 Task: Open a blank sheet, save the file as Scarlett Add the quote 'The only limit to your success is your own imagination.'The only limit to your success is your own imagination.  Apply font style Apply font style Chiller and font size 22 Align the text to the Left .Change the text color to  Red
Action: Mouse moved to (24, 30)
Screenshot: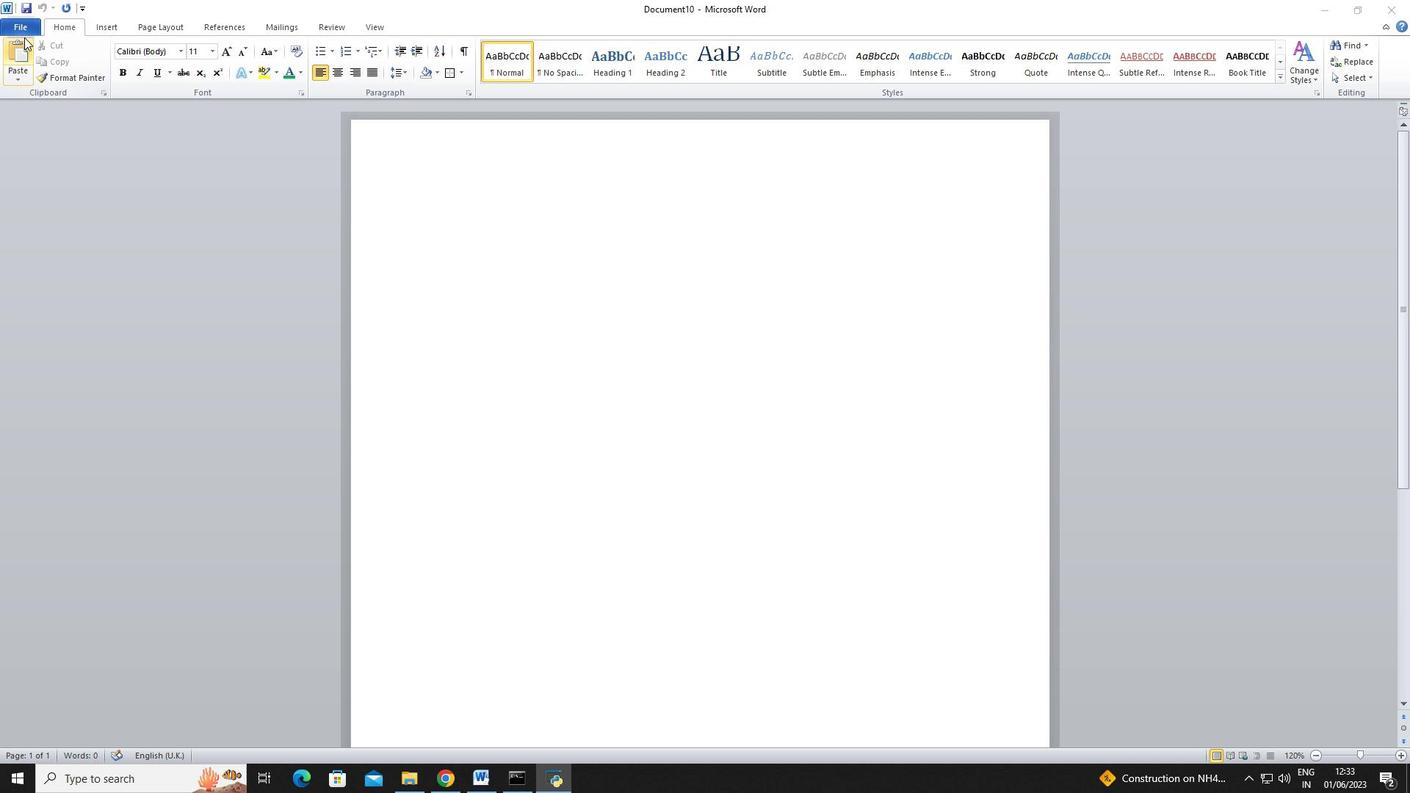 
Action: Mouse pressed left at (24, 30)
Screenshot: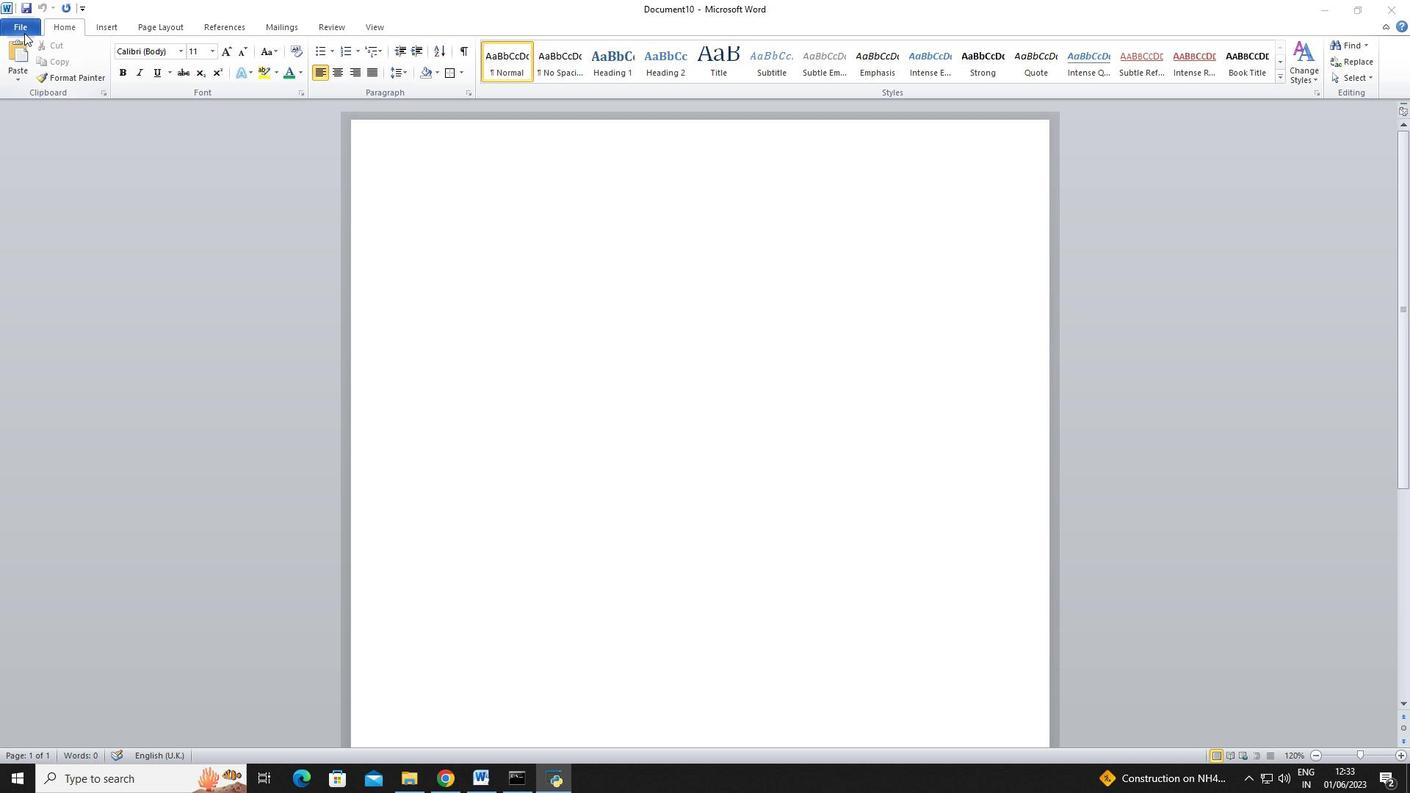 
Action: Mouse moved to (27, 24)
Screenshot: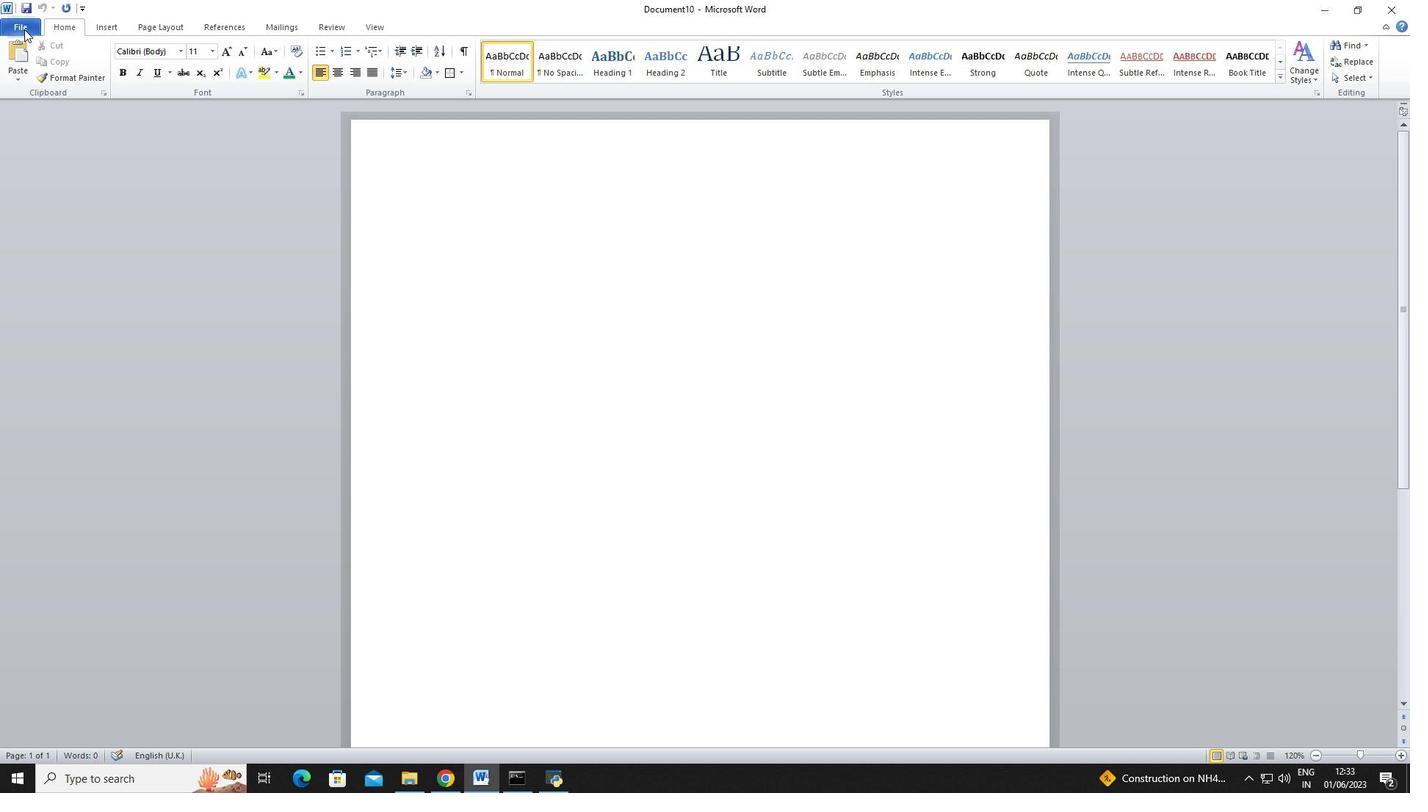 
Action: Mouse pressed left at (27, 24)
Screenshot: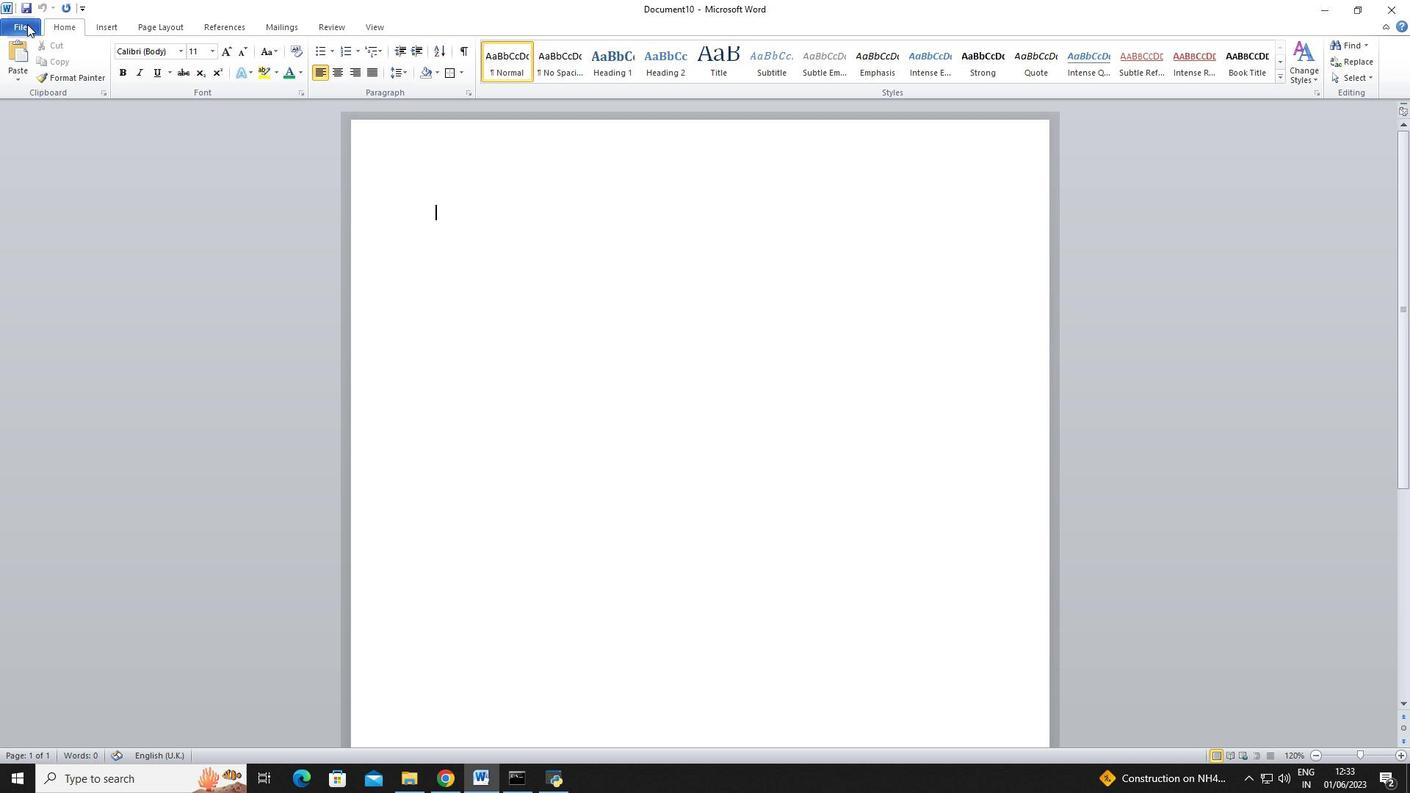 
Action: Mouse moved to (31, 182)
Screenshot: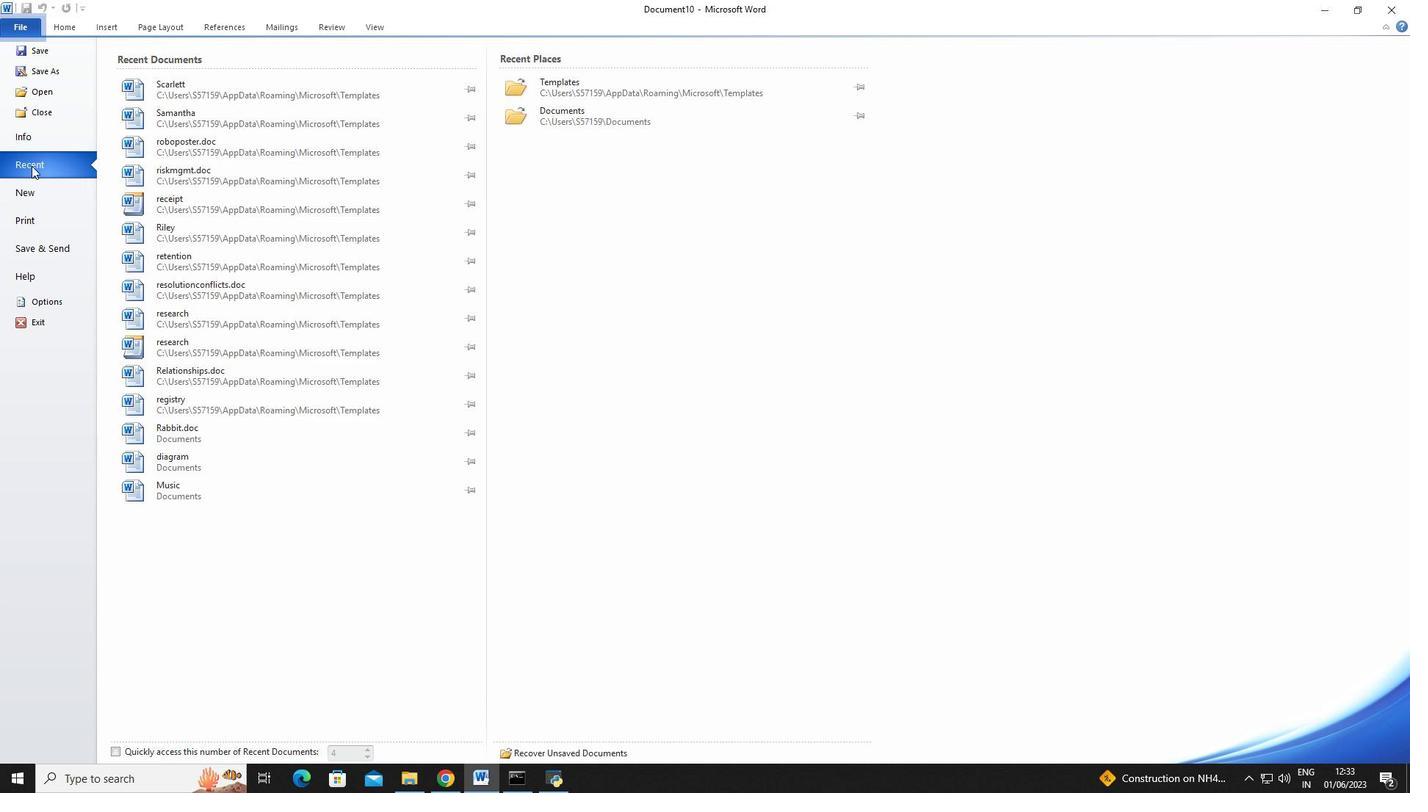 
Action: Mouse pressed left at (31, 182)
Screenshot: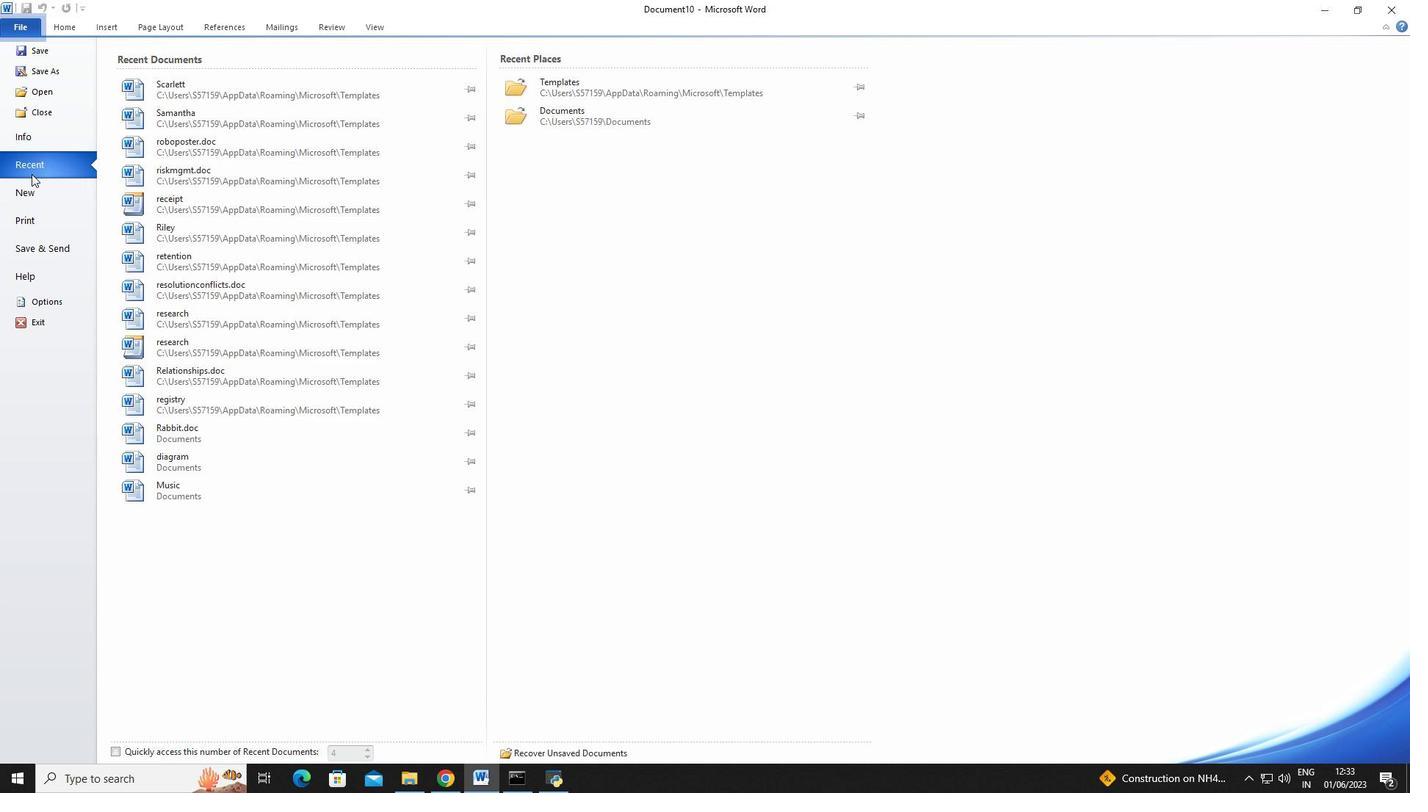 
Action: Mouse moved to (125, 148)
Screenshot: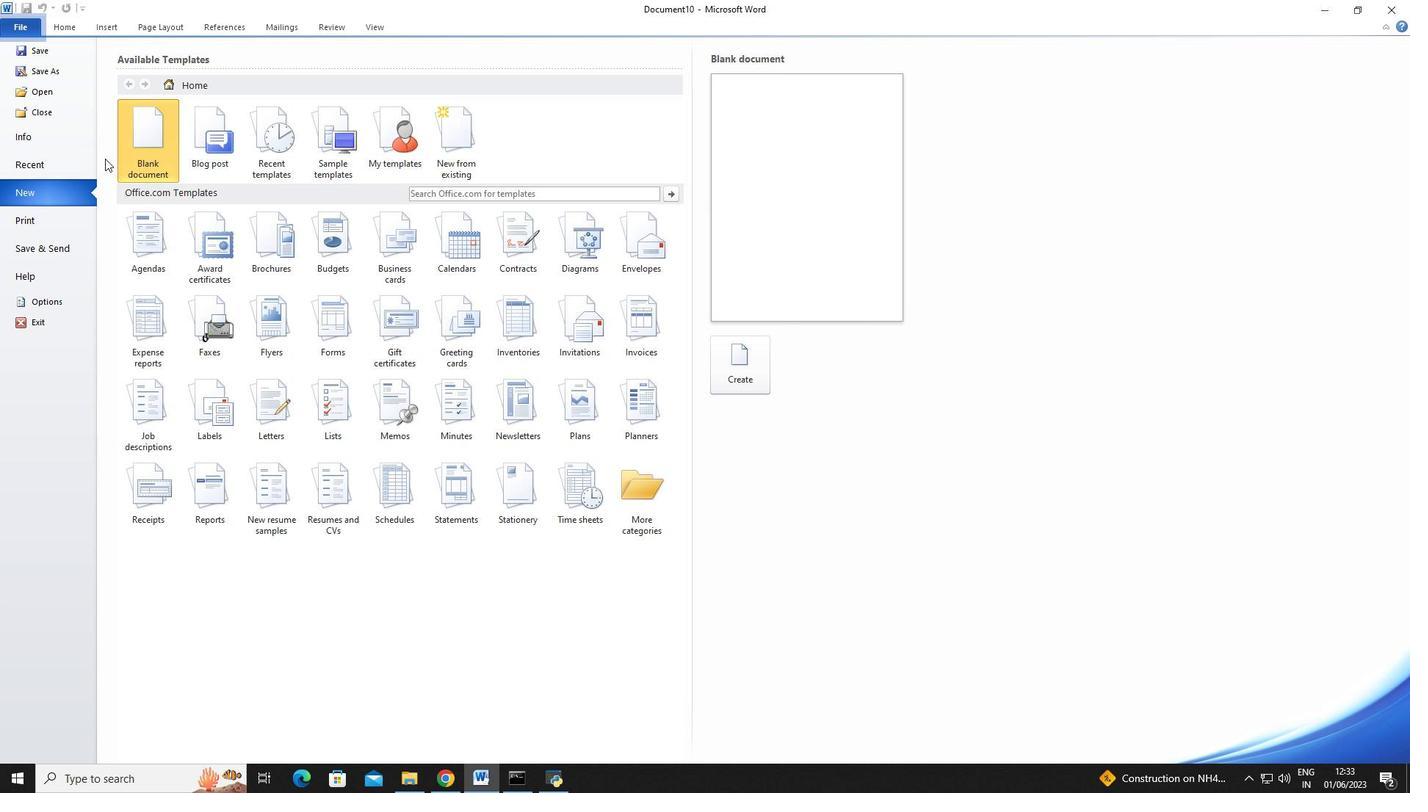 
Action: Mouse pressed left at (125, 148)
Screenshot: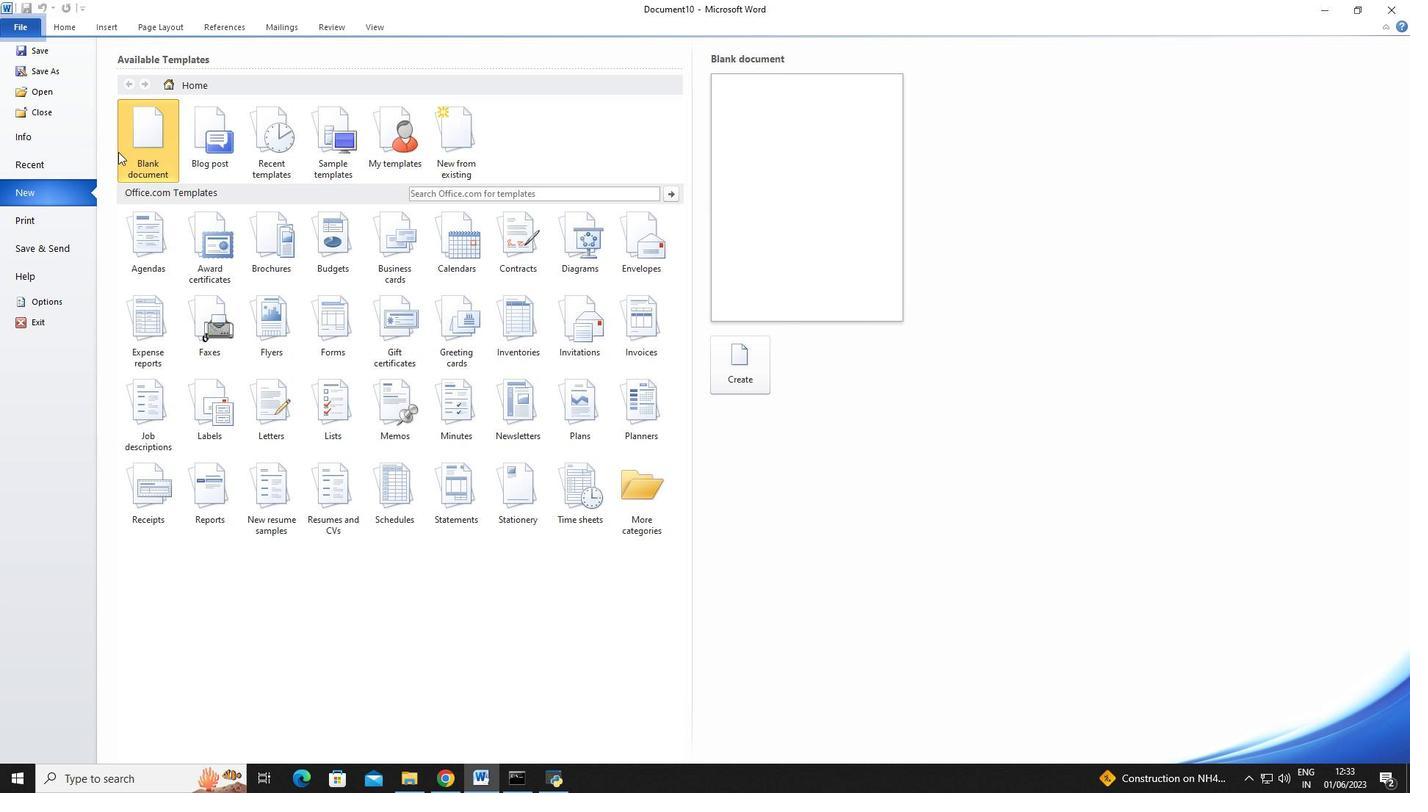 
Action: Mouse moved to (733, 351)
Screenshot: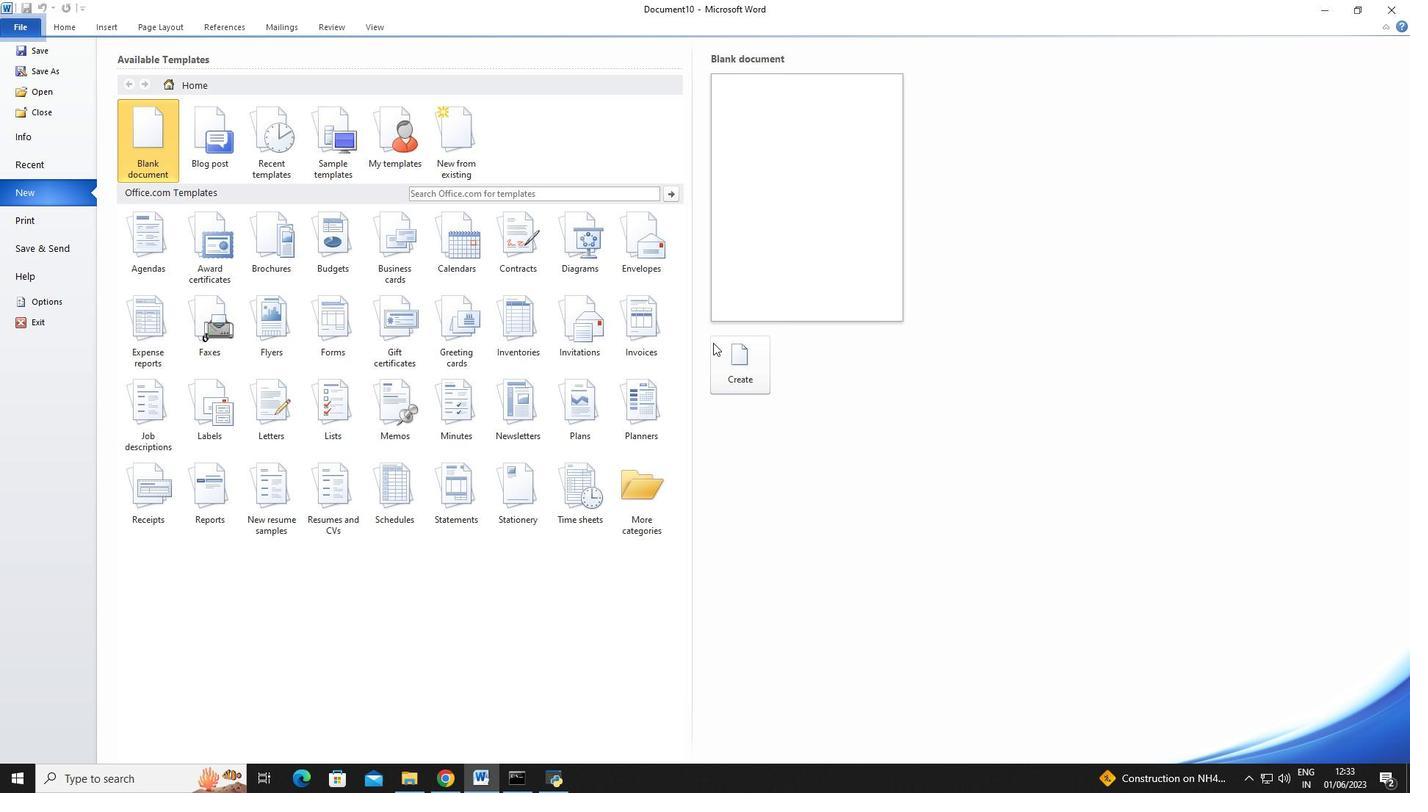 
Action: Mouse pressed left at (733, 351)
Screenshot: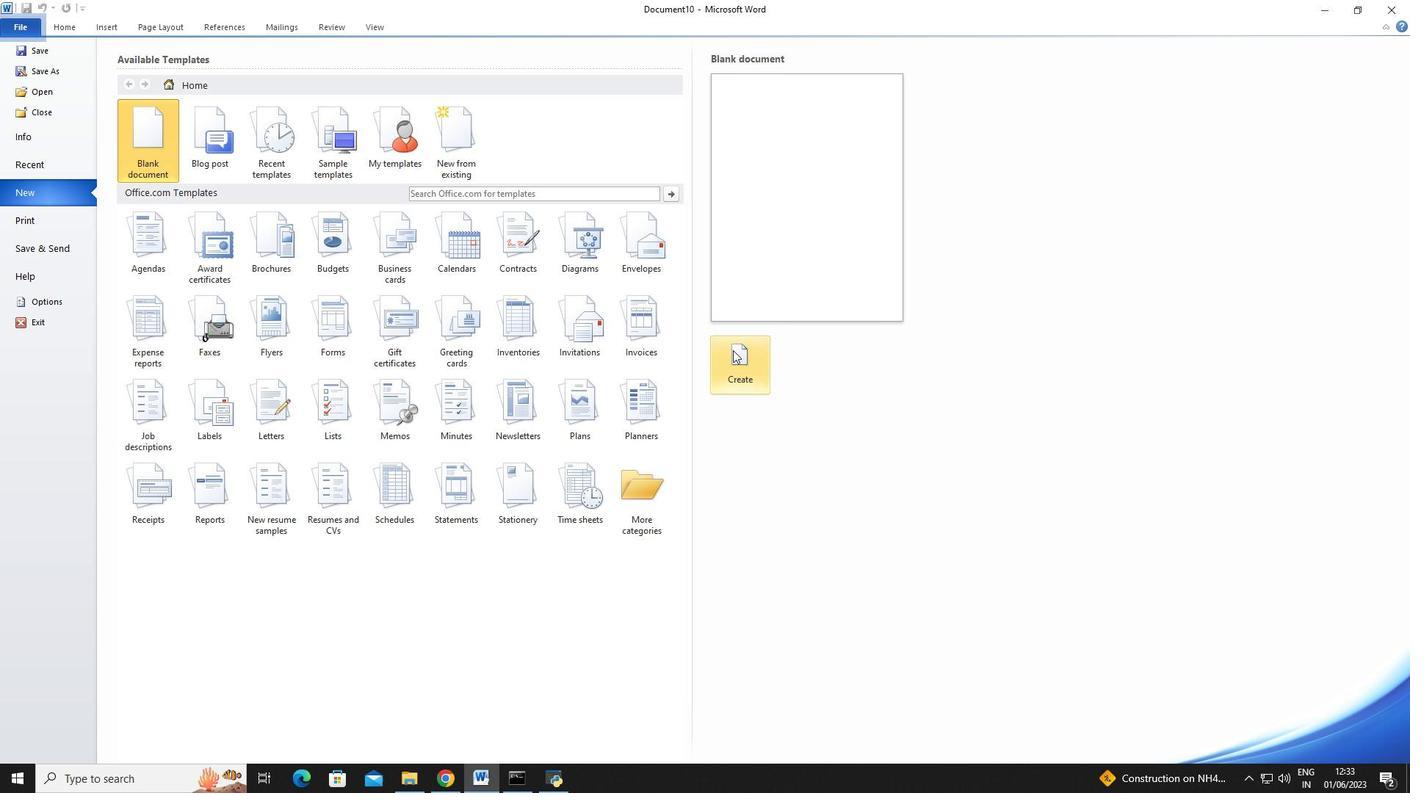 
Action: Mouse moved to (25, 11)
Screenshot: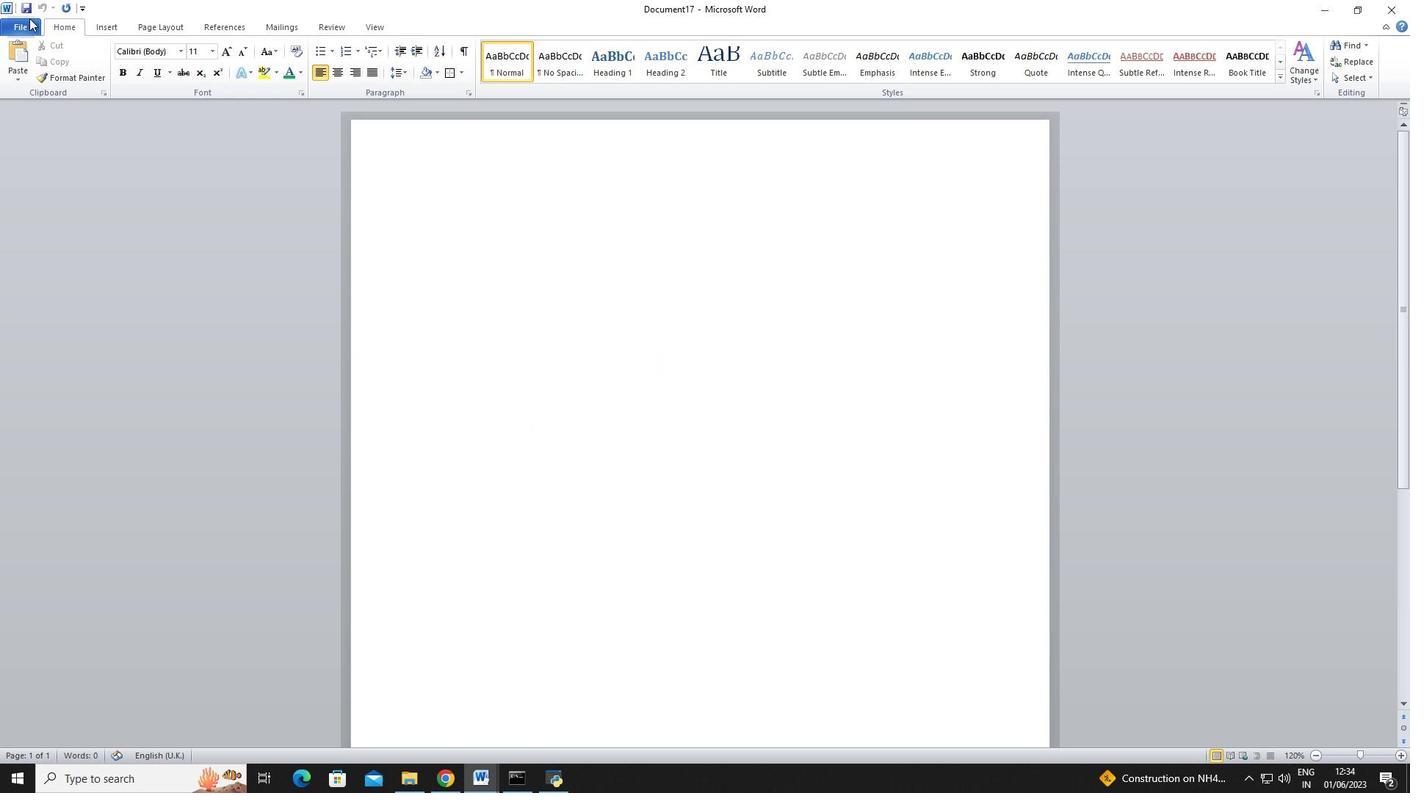 
Action: Mouse pressed left at (25, 11)
Screenshot: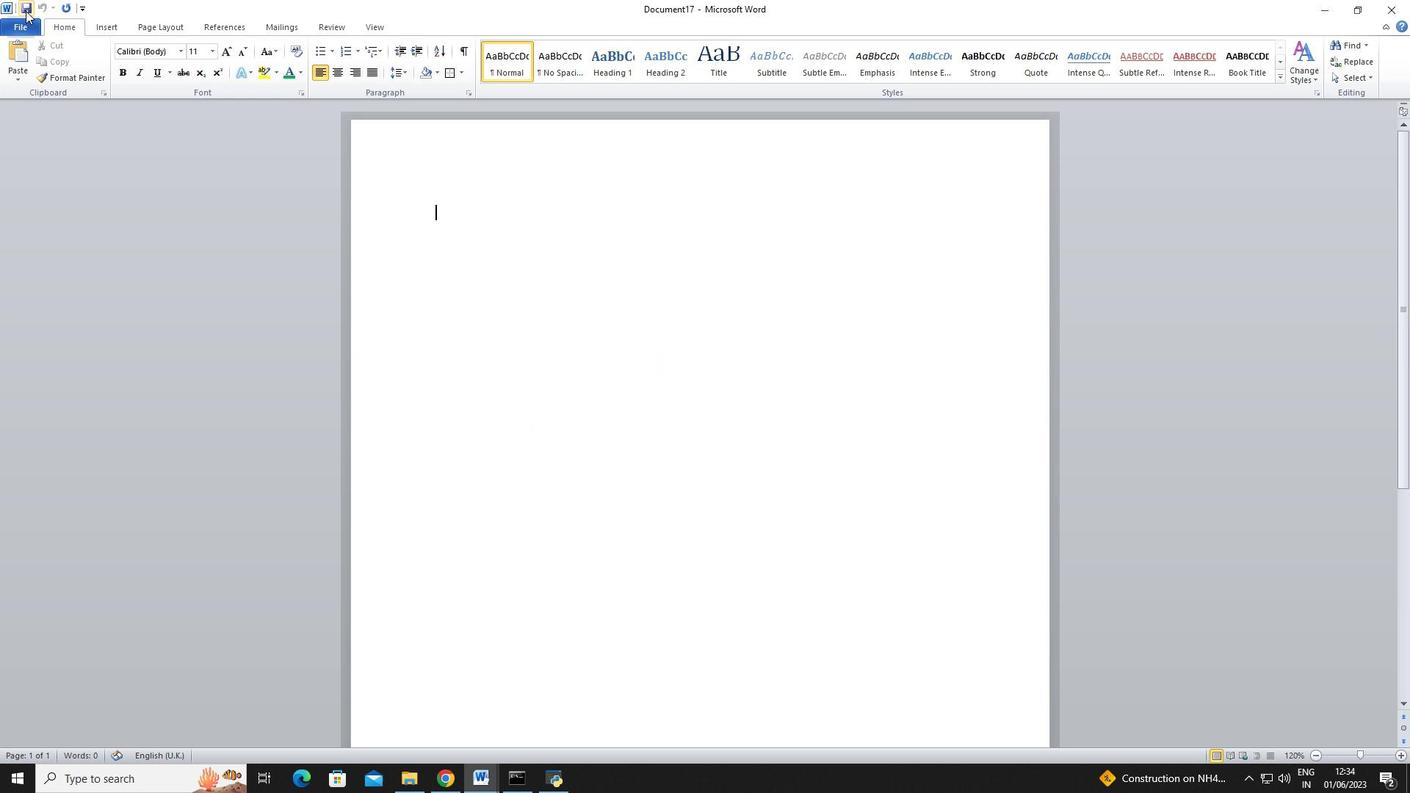 
Action: Mouse moved to (239, 290)
Screenshot: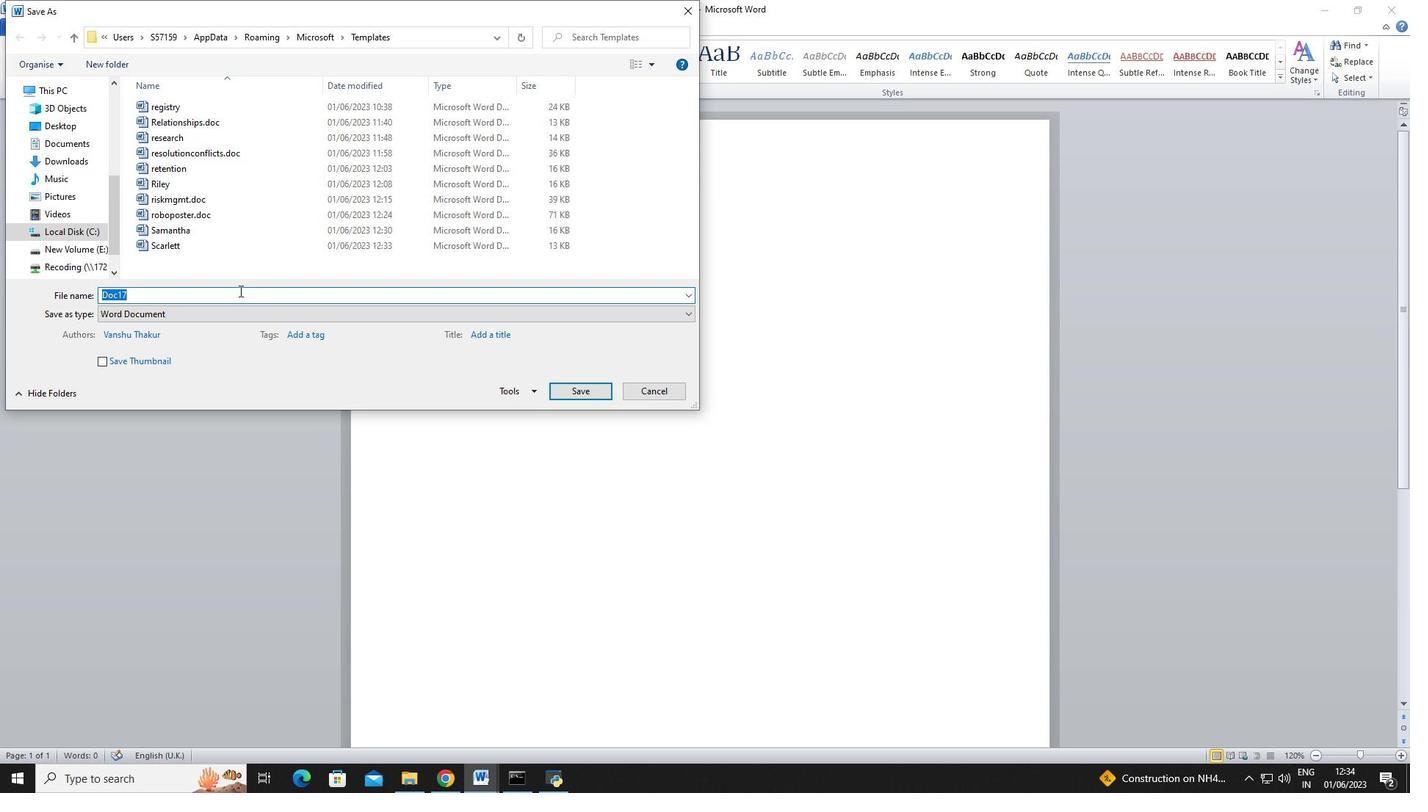 
Action: Key pressed <Key.shift>Sca
Screenshot: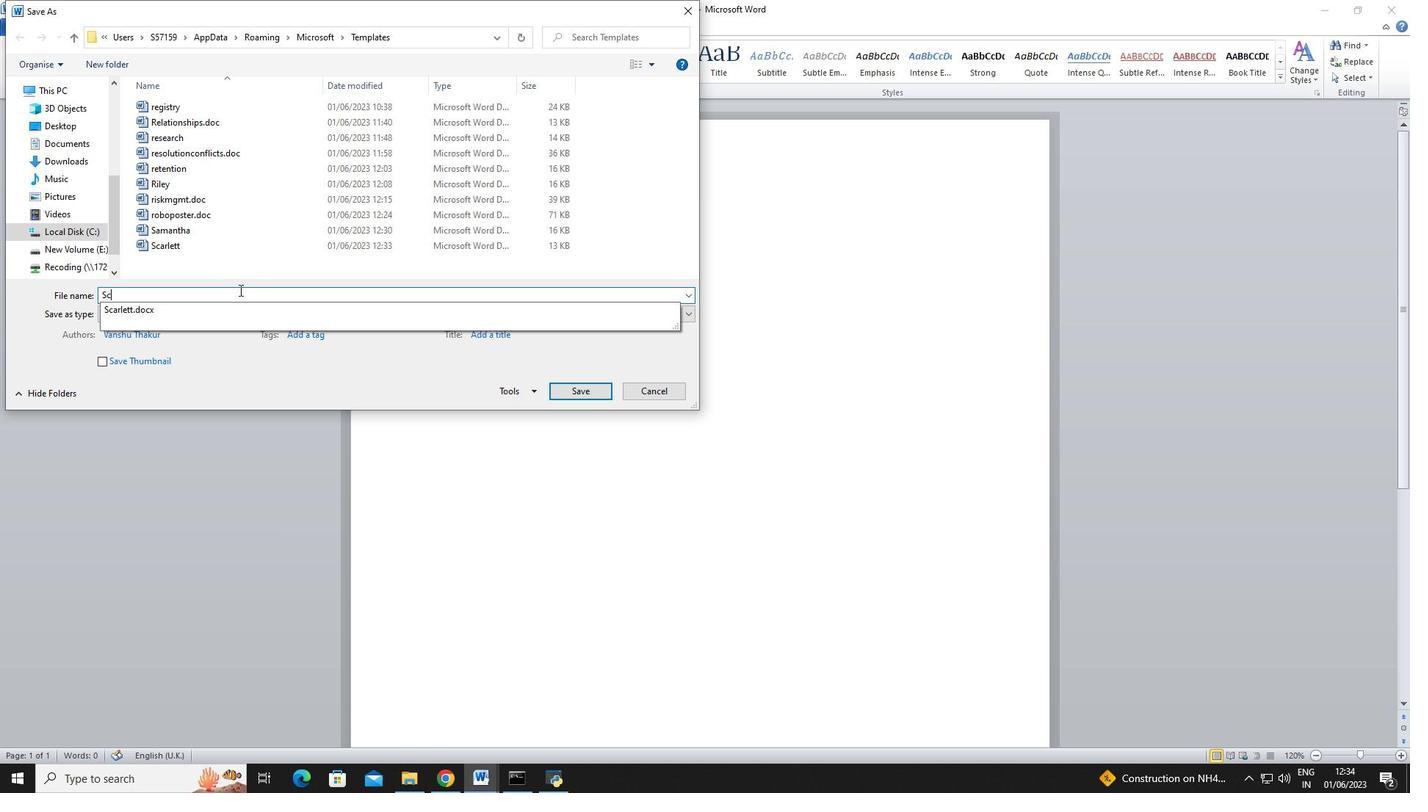 
Action: Mouse moved to (239, 289)
Screenshot: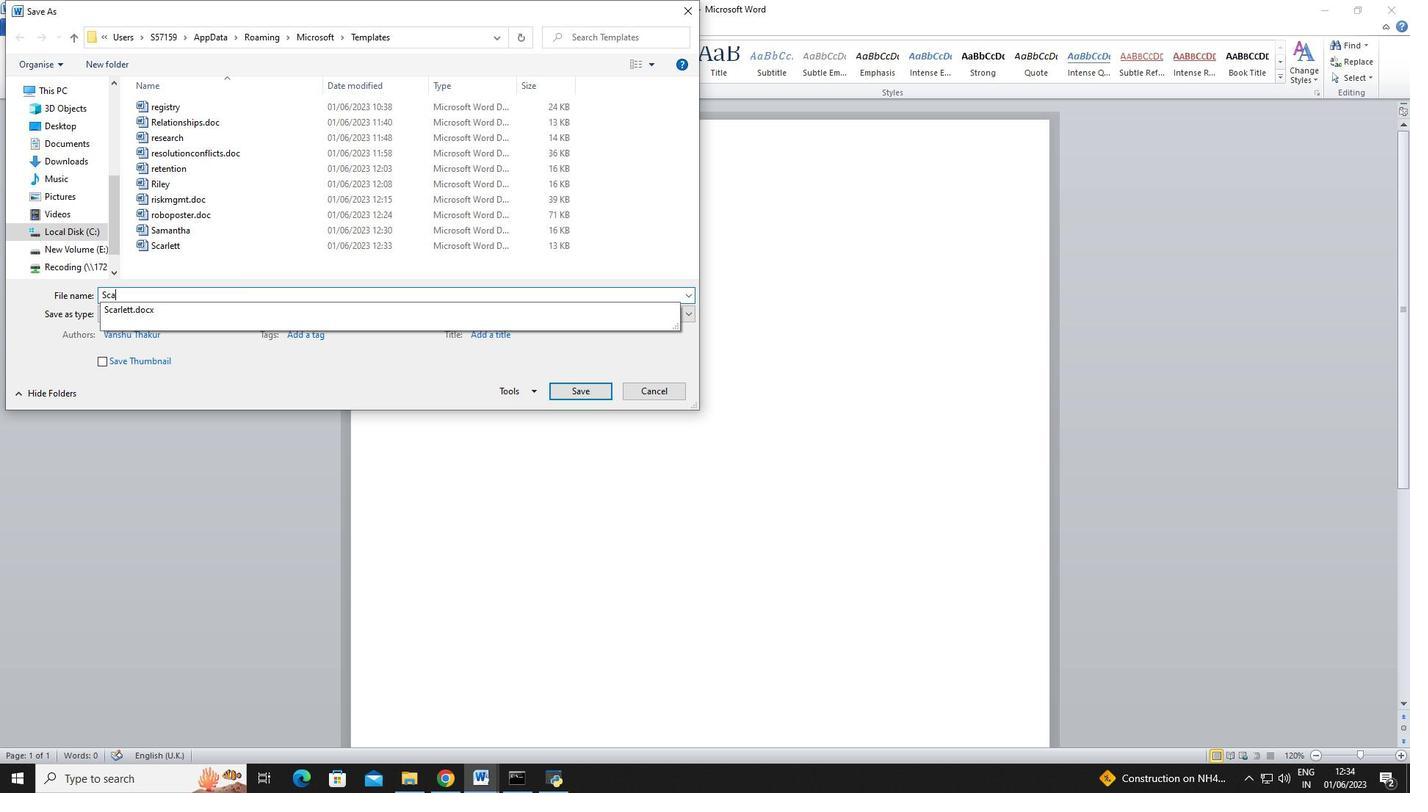 
Action: Key pressed rlett
Screenshot: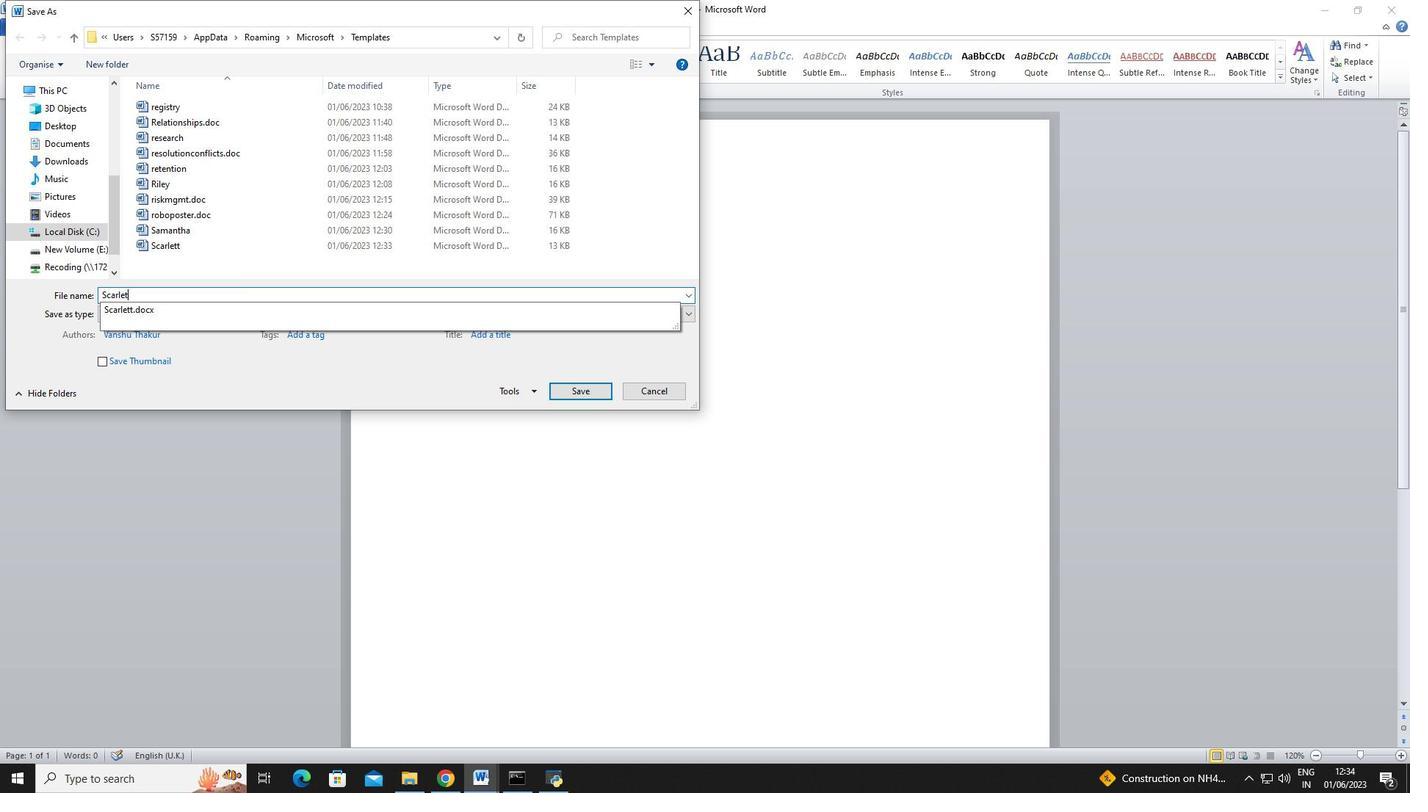 
Action: Mouse moved to (578, 385)
Screenshot: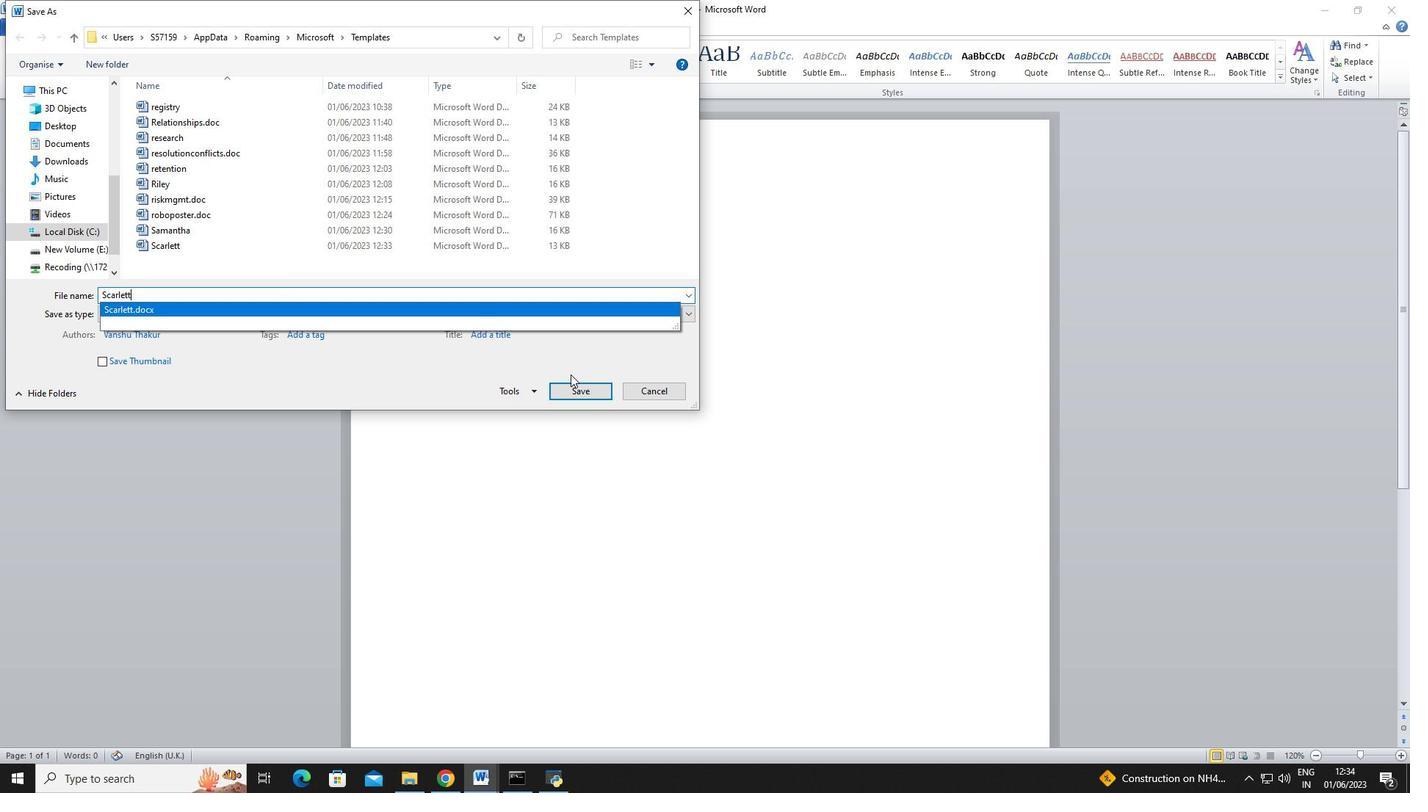 
Action: Mouse pressed left at (578, 385)
Screenshot: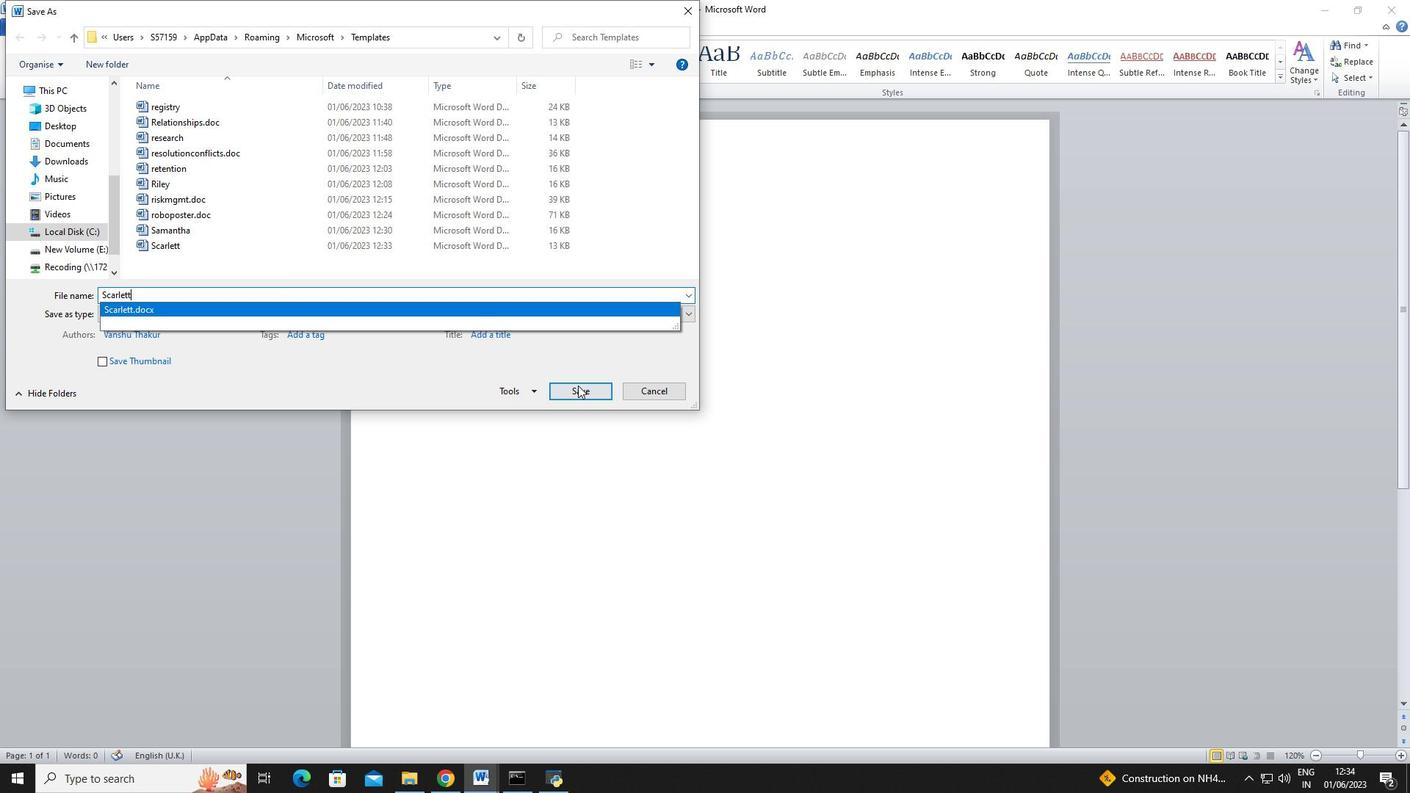 
Action: Mouse moved to (676, 415)
Screenshot: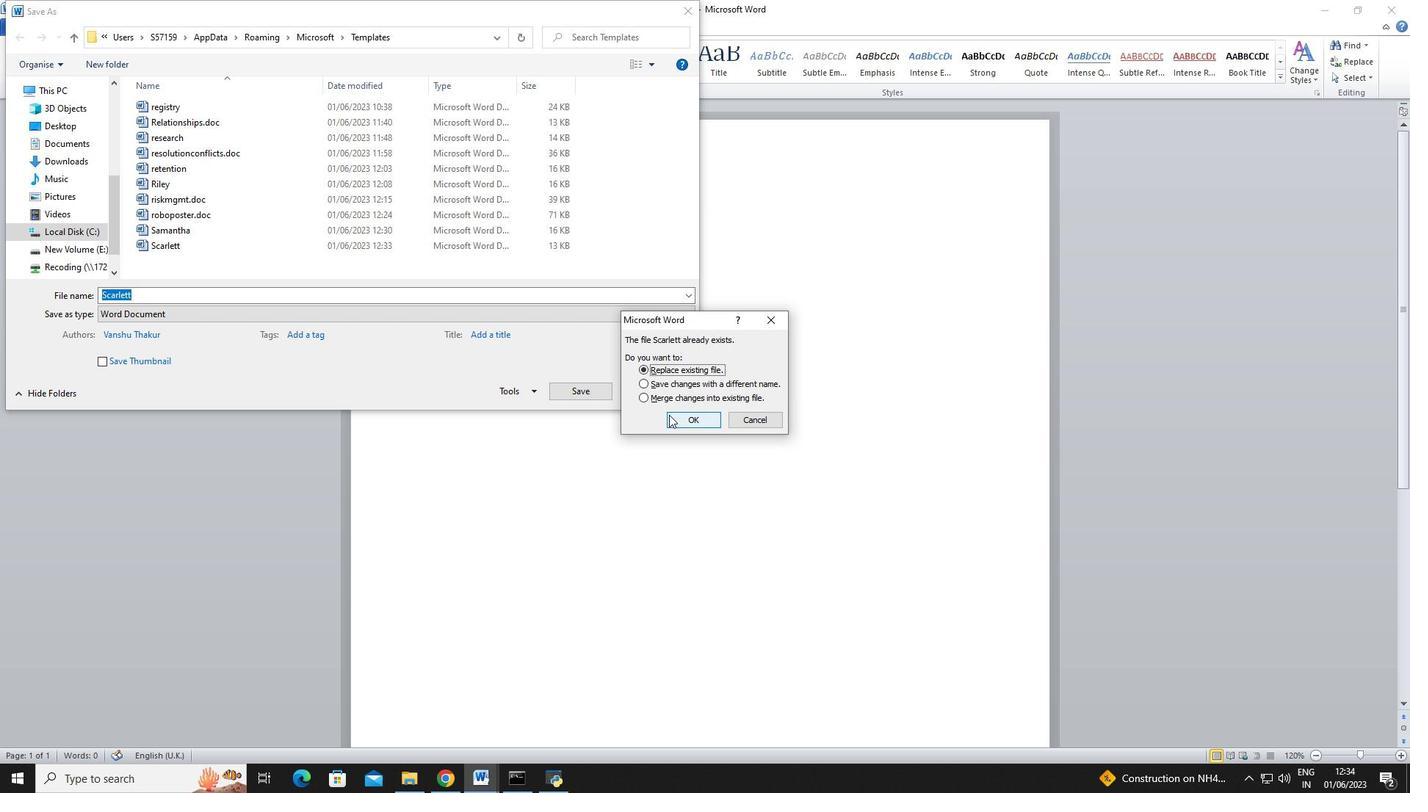 
Action: Mouse pressed left at (676, 415)
Screenshot: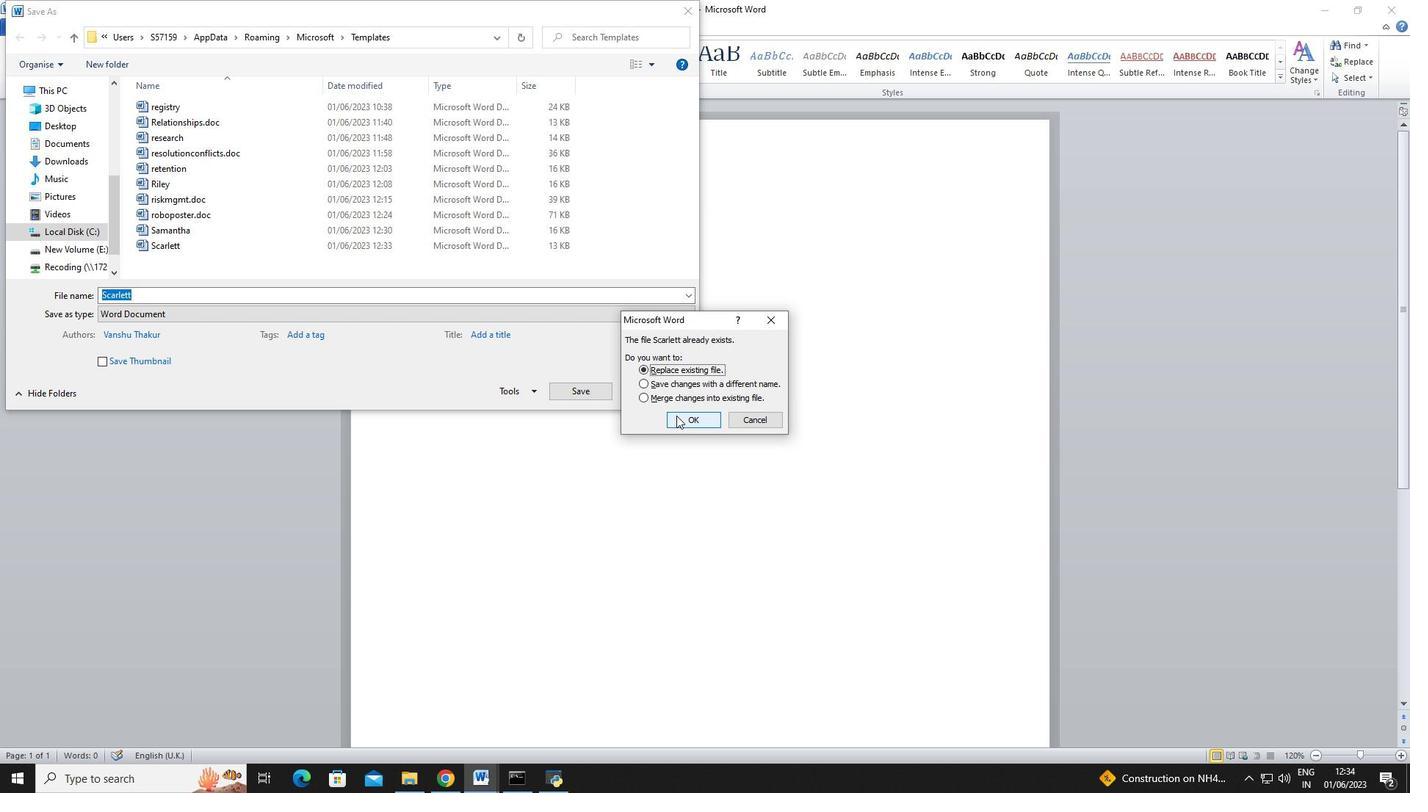 
Action: Mouse moved to (437, 282)
Screenshot: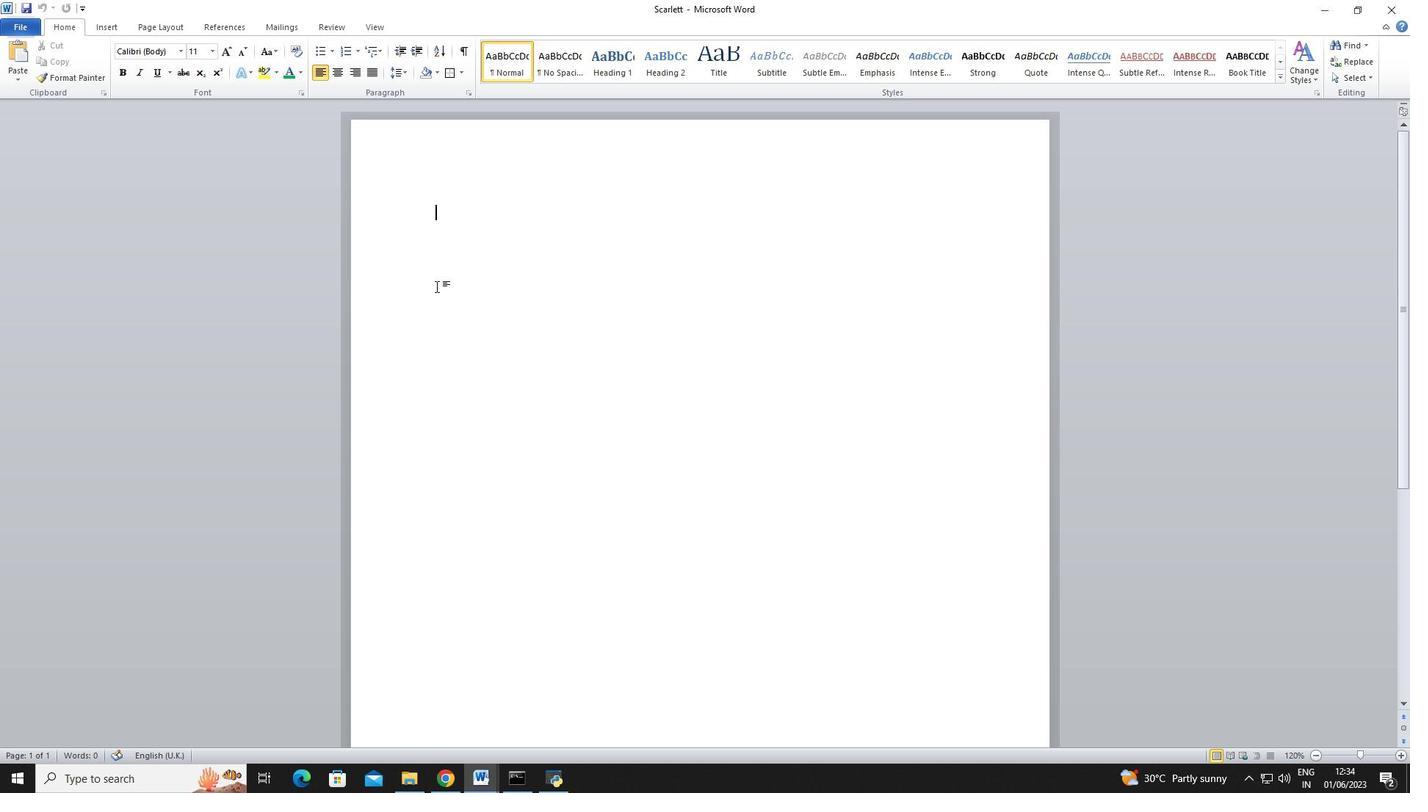 
Action: Key pressed <Key.shift><Key.shift><Key.shift><Key.shift><Key.shift><Key.shift><Key.shift><Key.shift><Key.shift>The<Key.space>only<Key.space>limit<Key.space>to<Key.space>your<Key.space>suce<Key.backspace>cess<Key.space>is<Key.space>your<Key.space>own<Key.space>imiga<Key.backspace>ination.
Screenshot: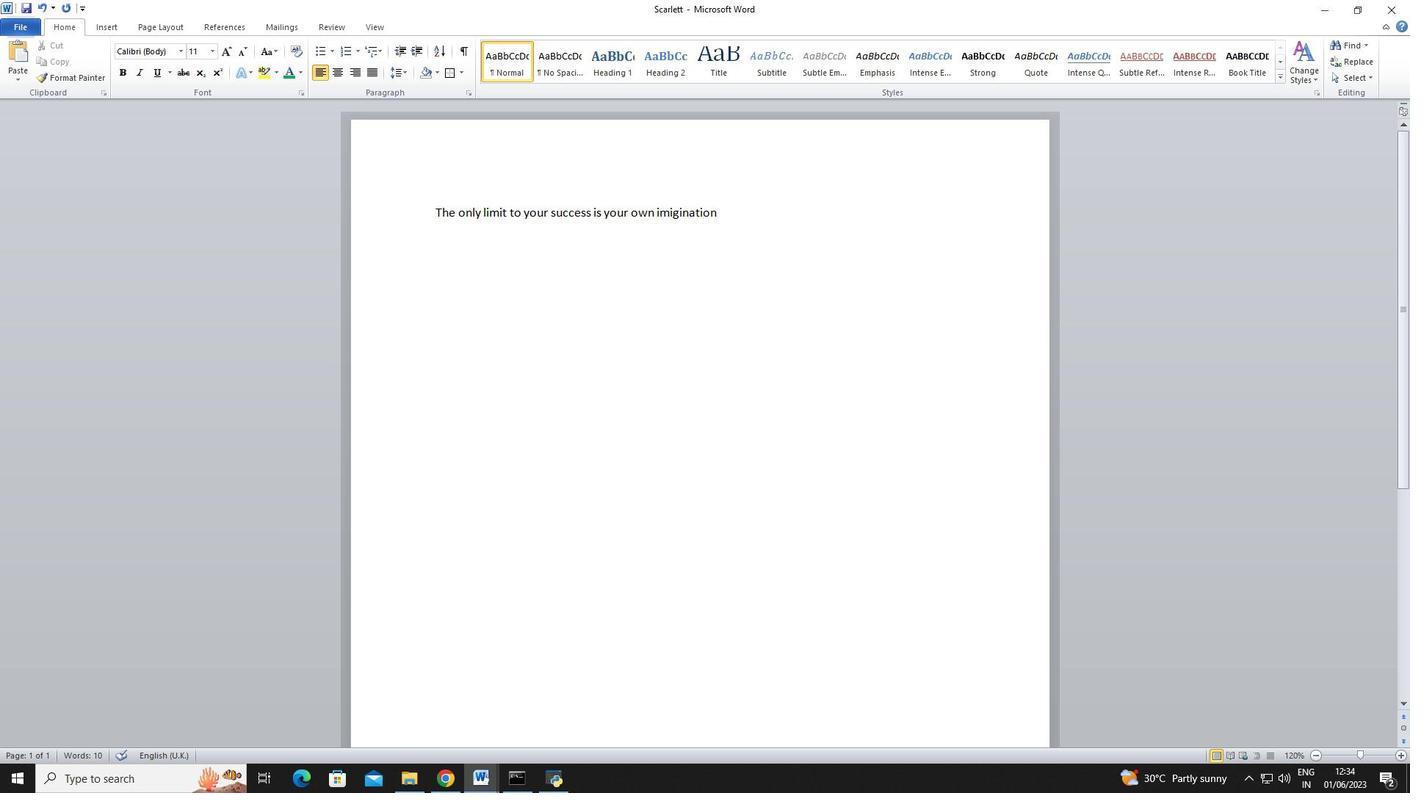 
Action: Mouse moved to (426, 213)
Screenshot: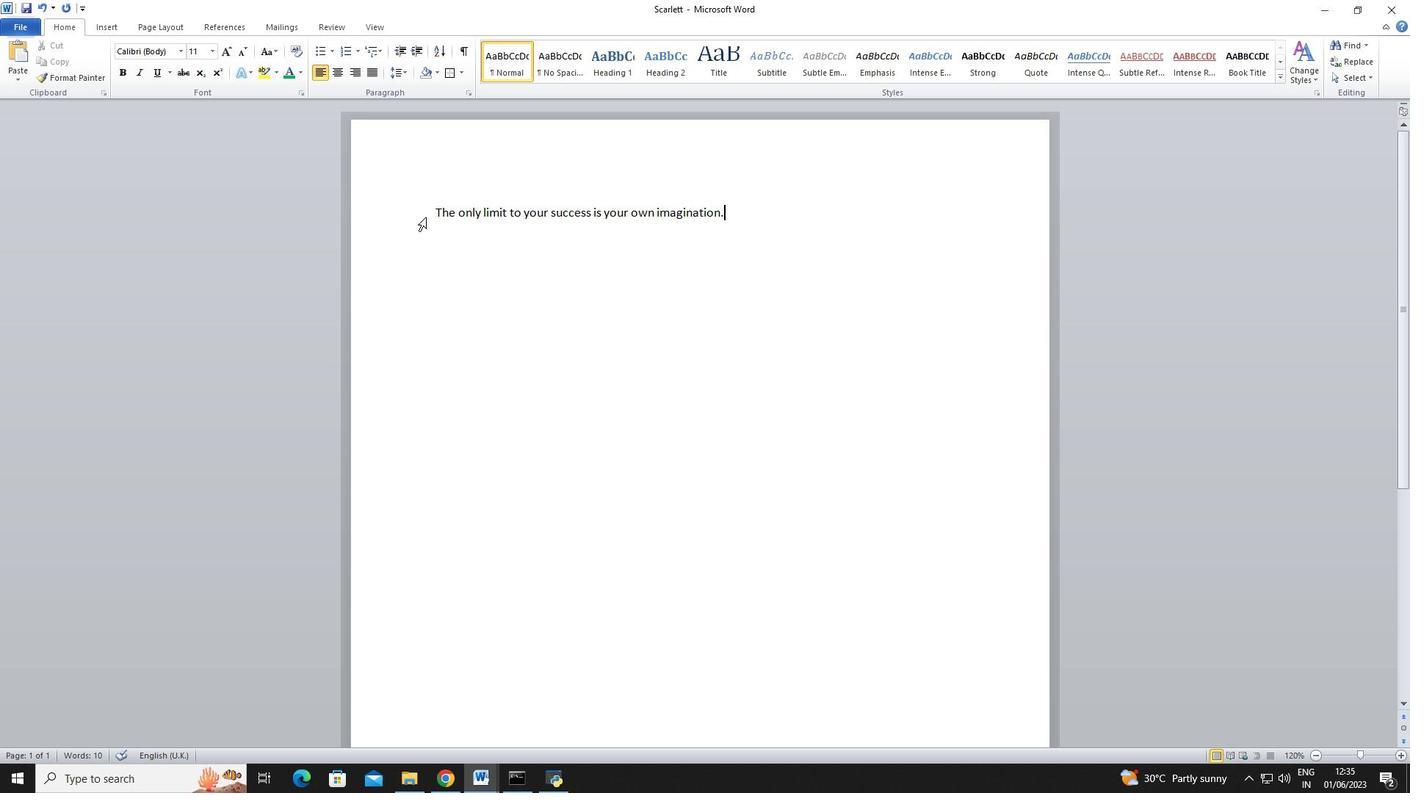 
Action: Mouse pressed left at (426, 213)
Screenshot: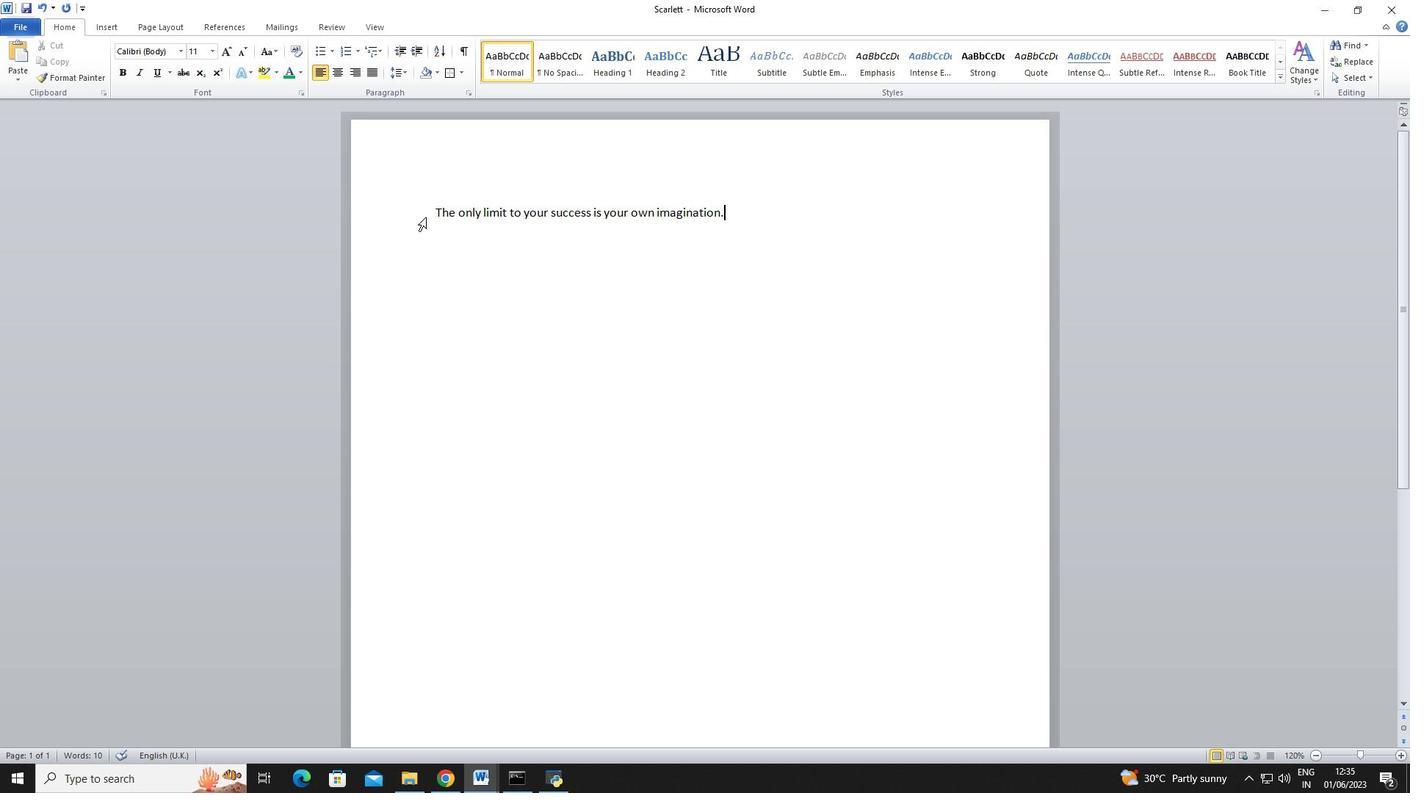 
Action: Mouse moved to (176, 50)
Screenshot: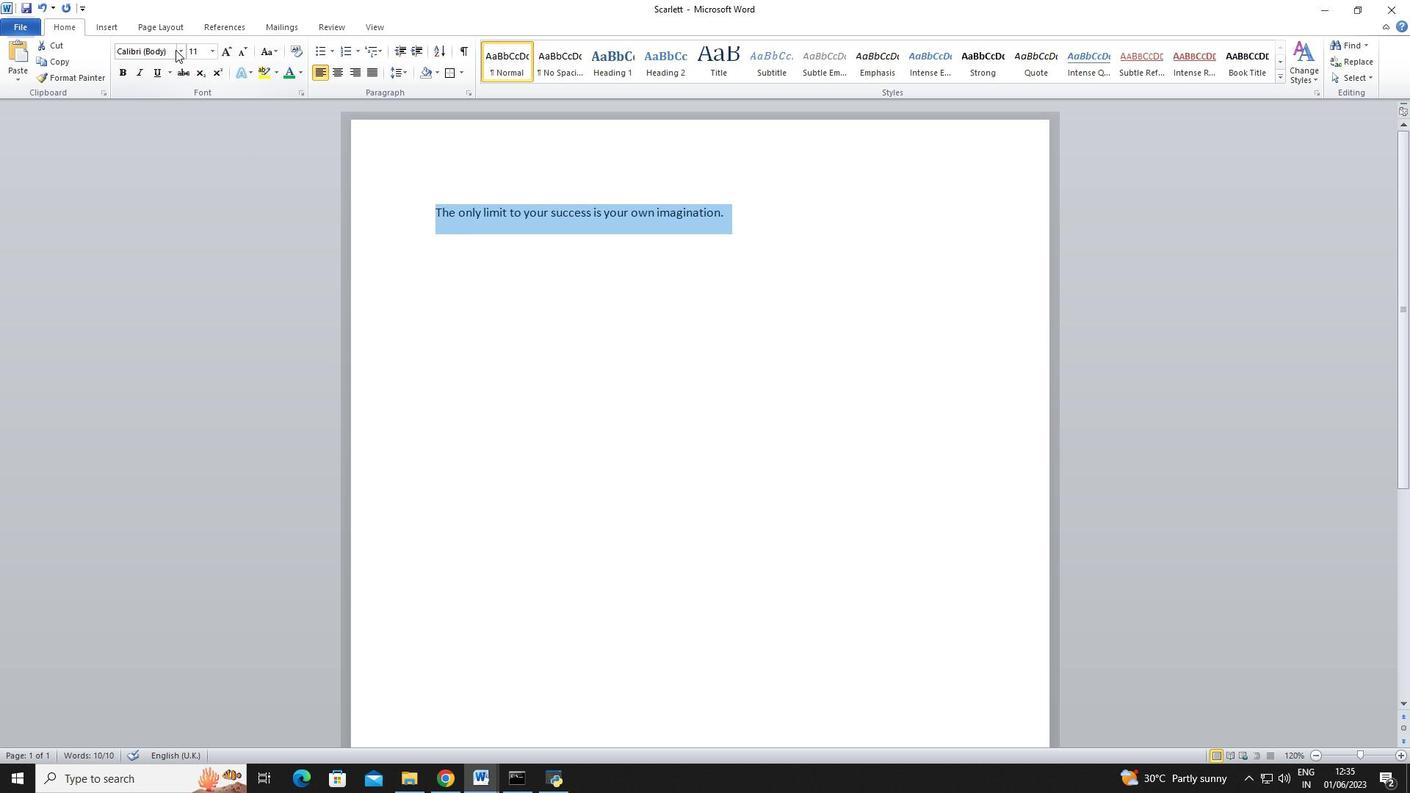 
Action: Mouse pressed left at (176, 50)
Screenshot: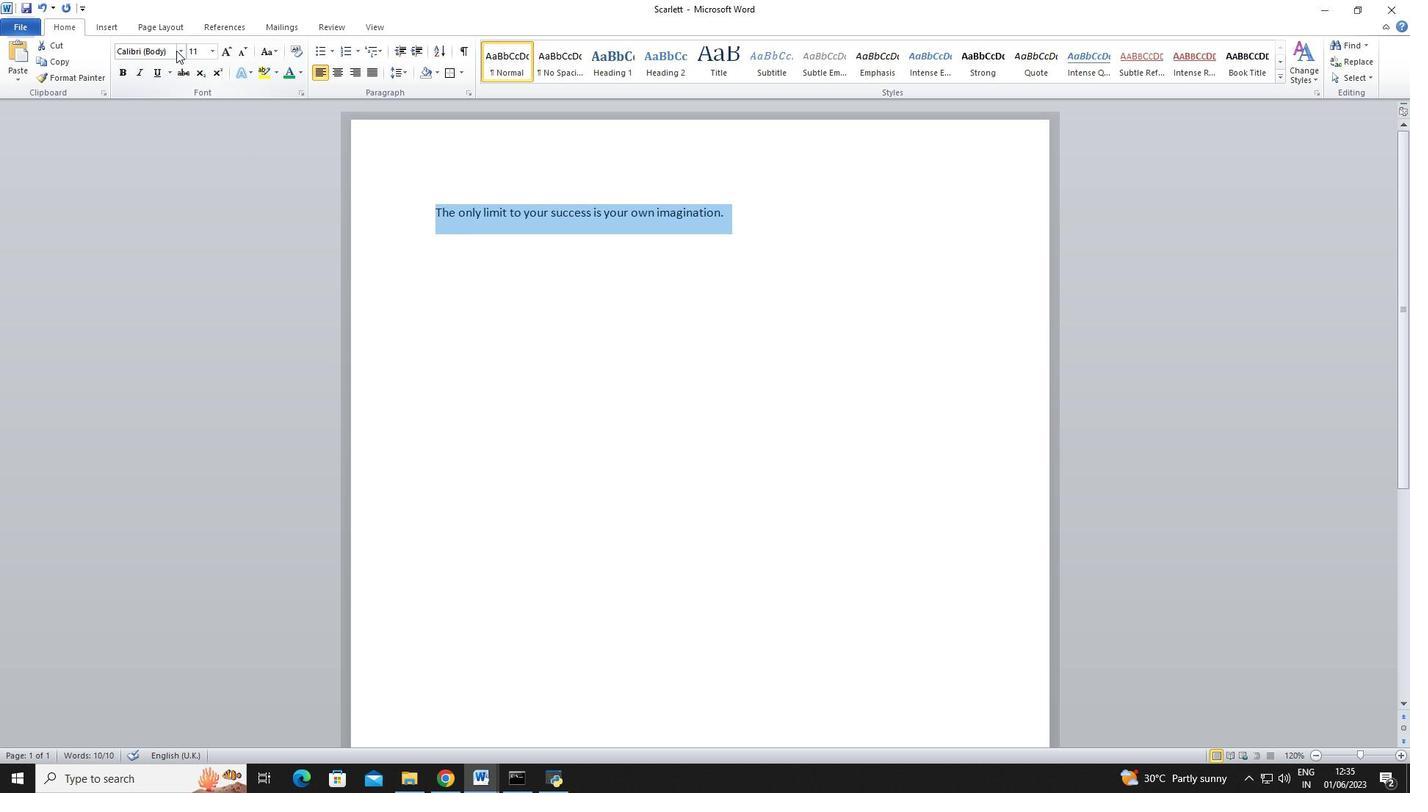 
Action: Mouse moved to (225, 238)
Screenshot: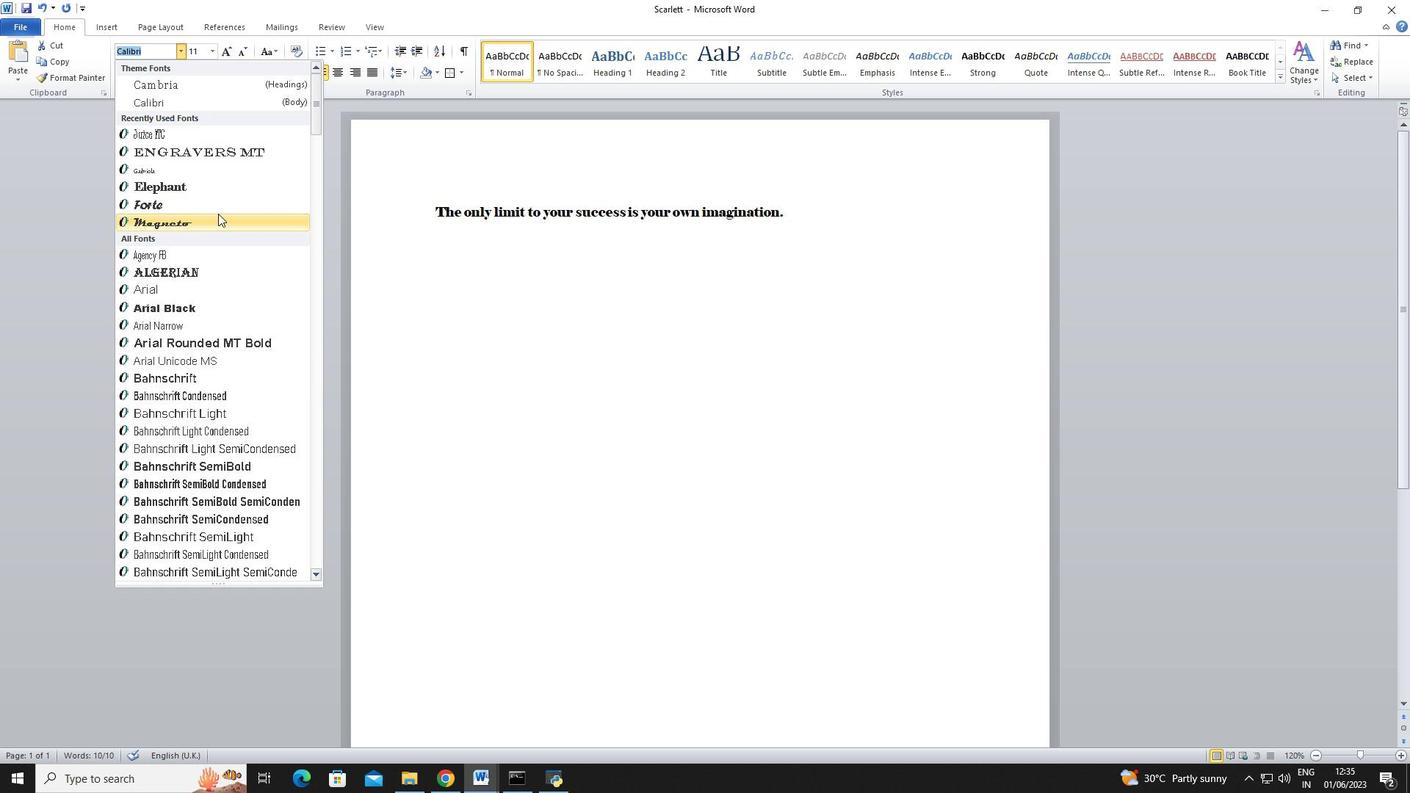 
Action: Mouse scrolled (225, 236) with delta (0, 0)
Screenshot: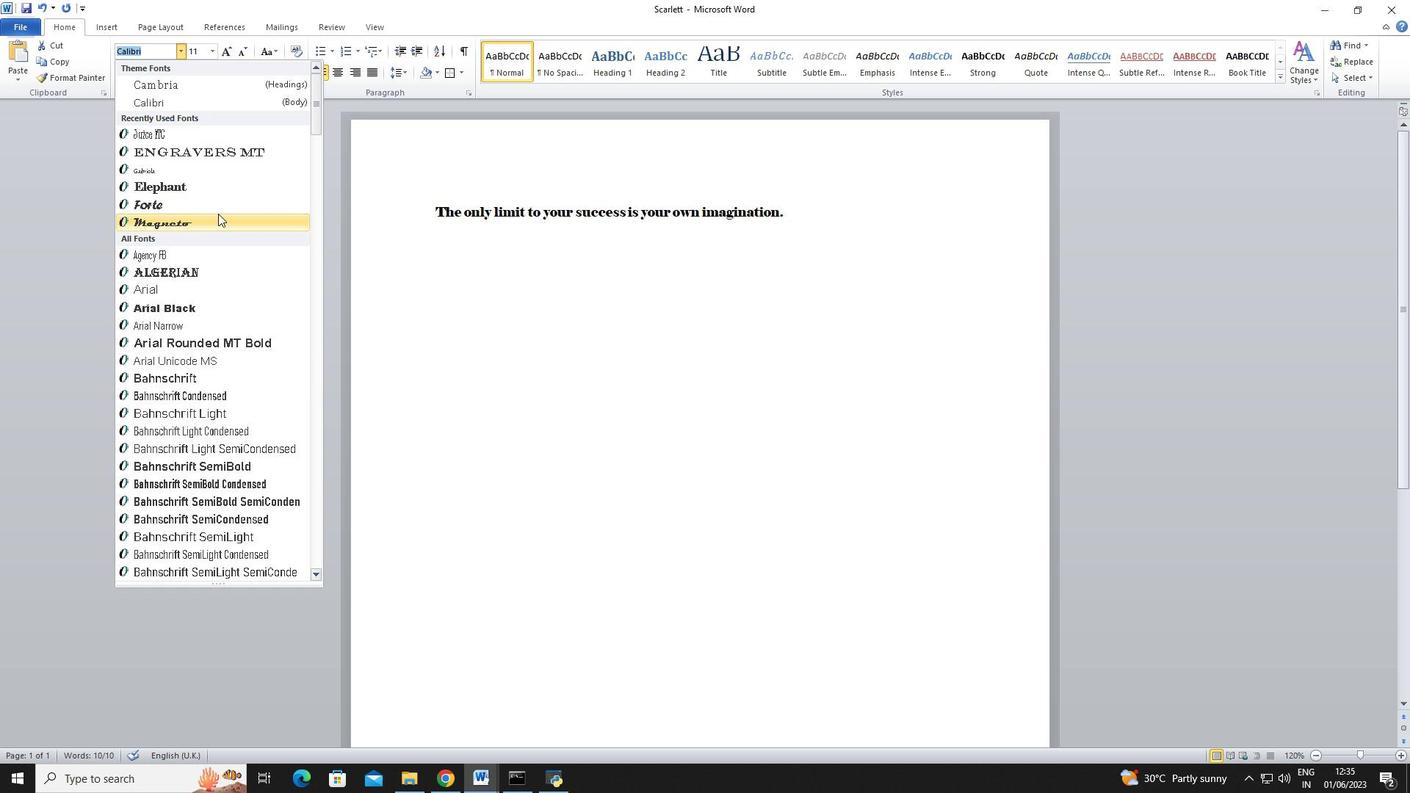 
Action: Mouse moved to (228, 249)
Screenshot: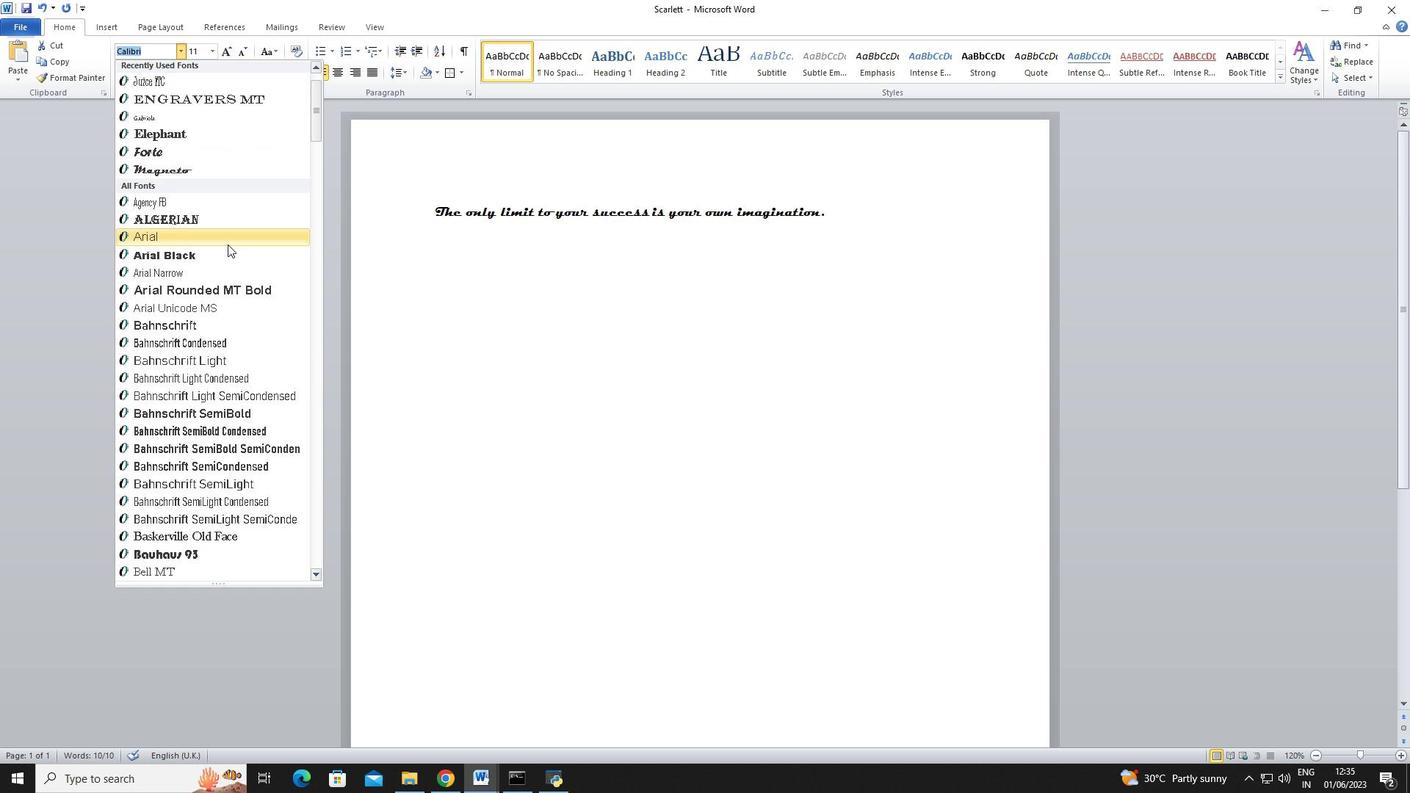 
Action: Mouse scrolled (228, 248) with delta (0, 0)
Screenshot: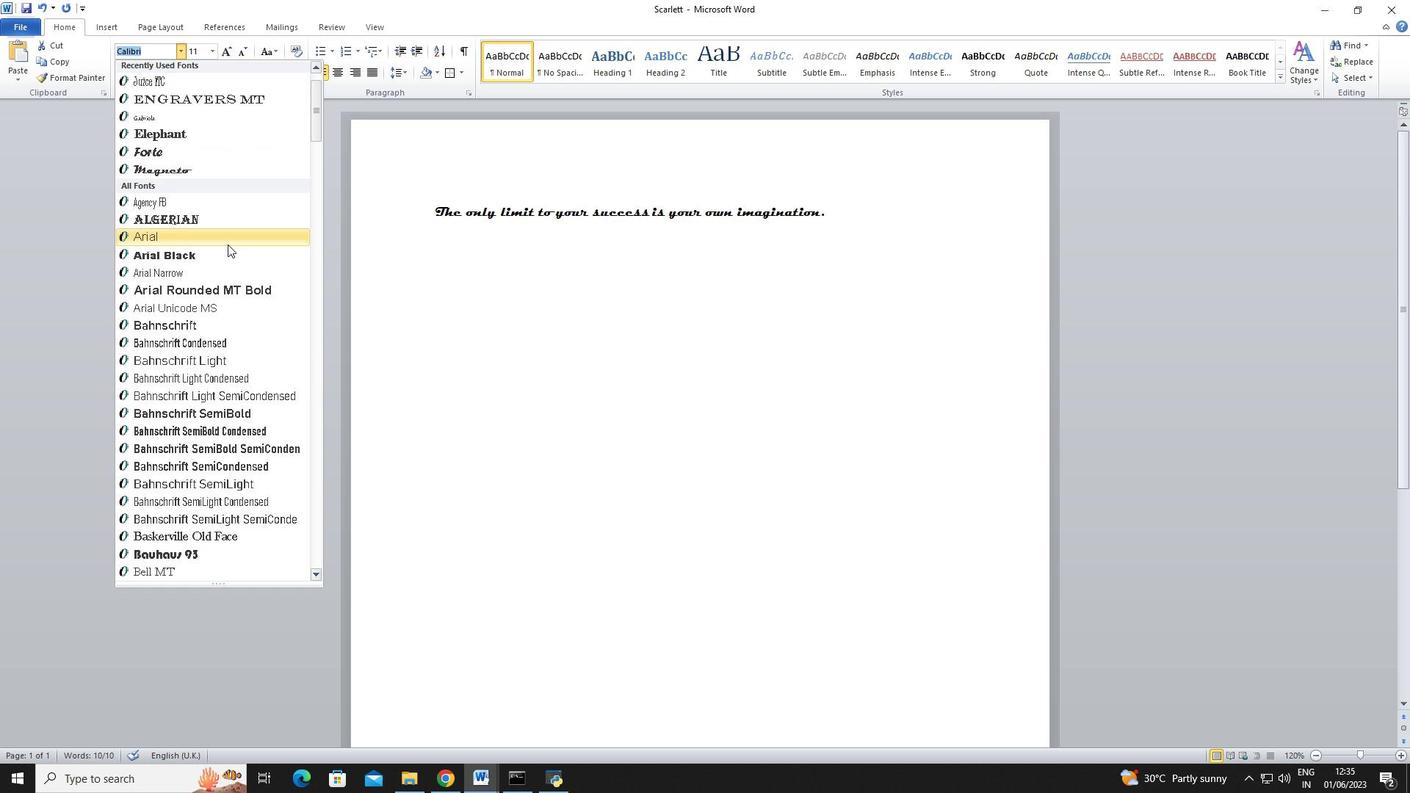 
Action: Mouse moved to (228, 250)
Screenshot: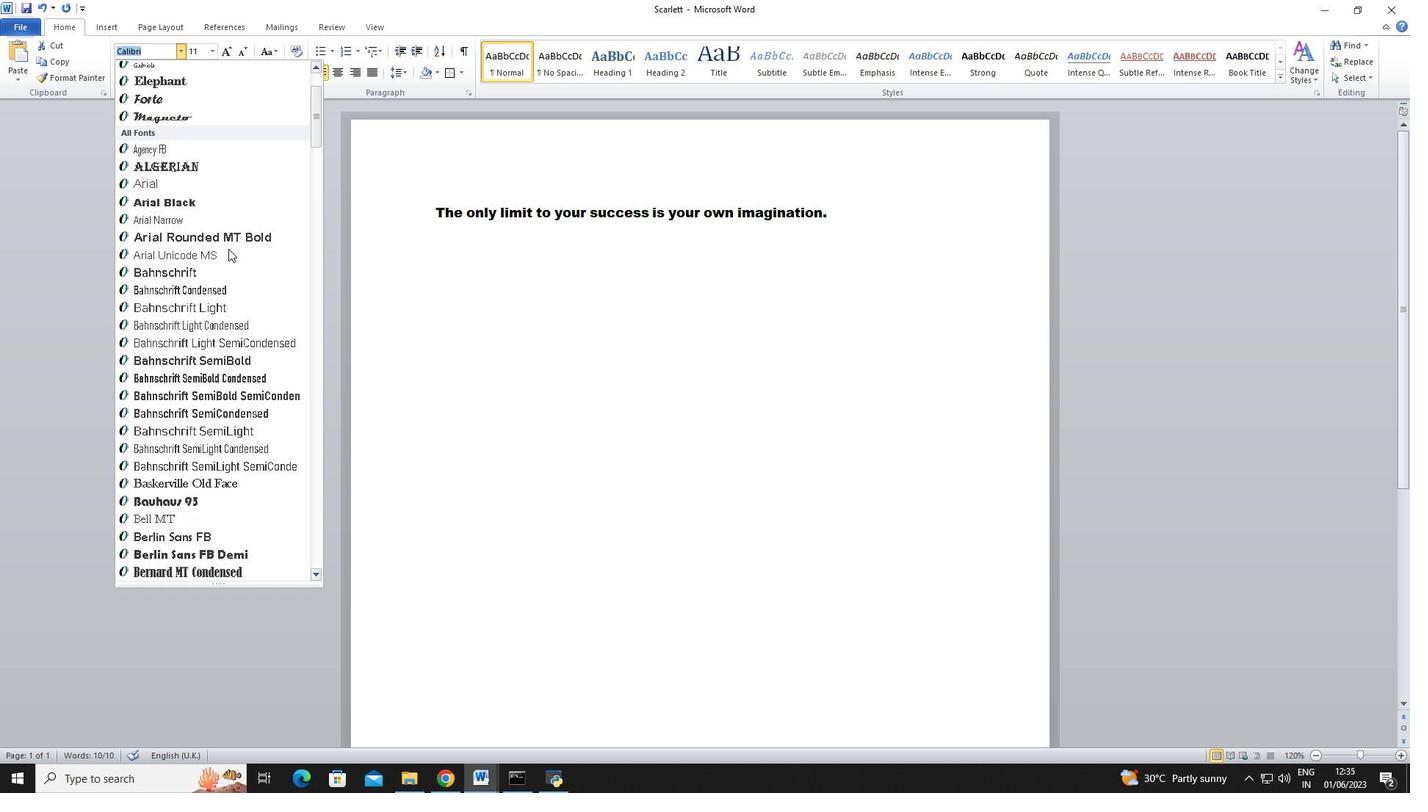 
Action: Mouse scrolled (228, 249) with delta (0, 0)
Screenshot: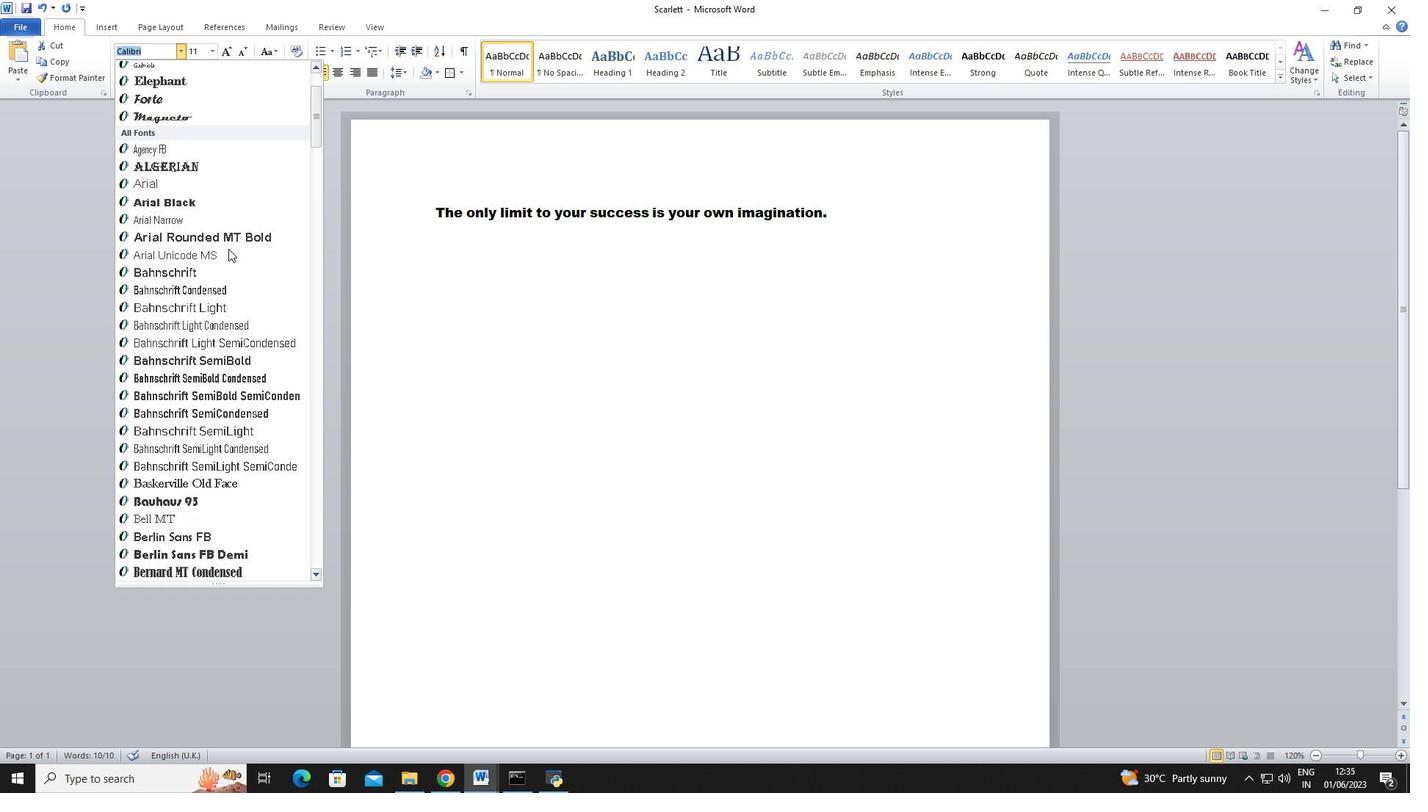 
Action: Mouse moved to (230, 262)
Screenshot: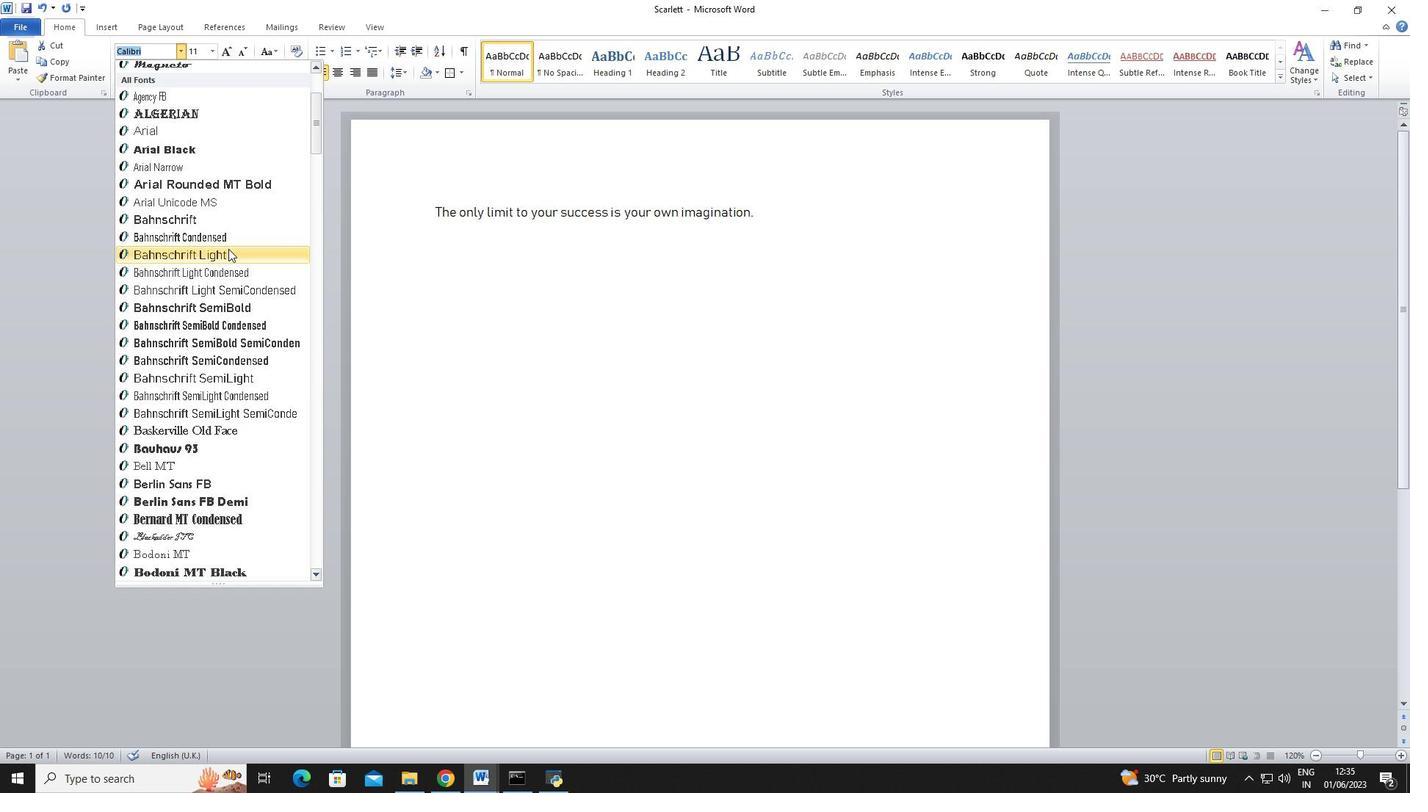
Action: Mouse scrolled (230, 262) with delta (0, 0)
Screenshot: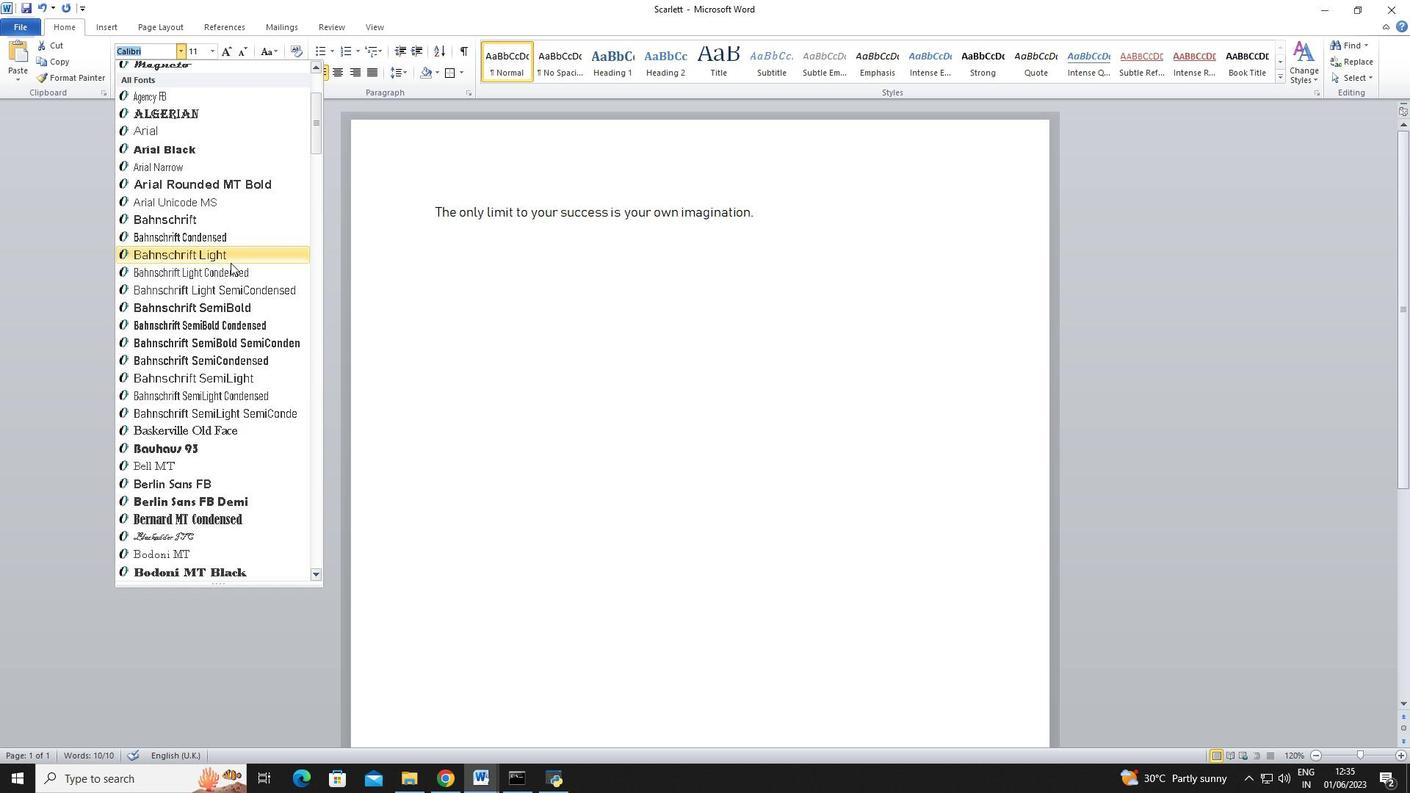 
Action: Mouse scrolled (230, 262) with delta (0, 0)
Screenshot: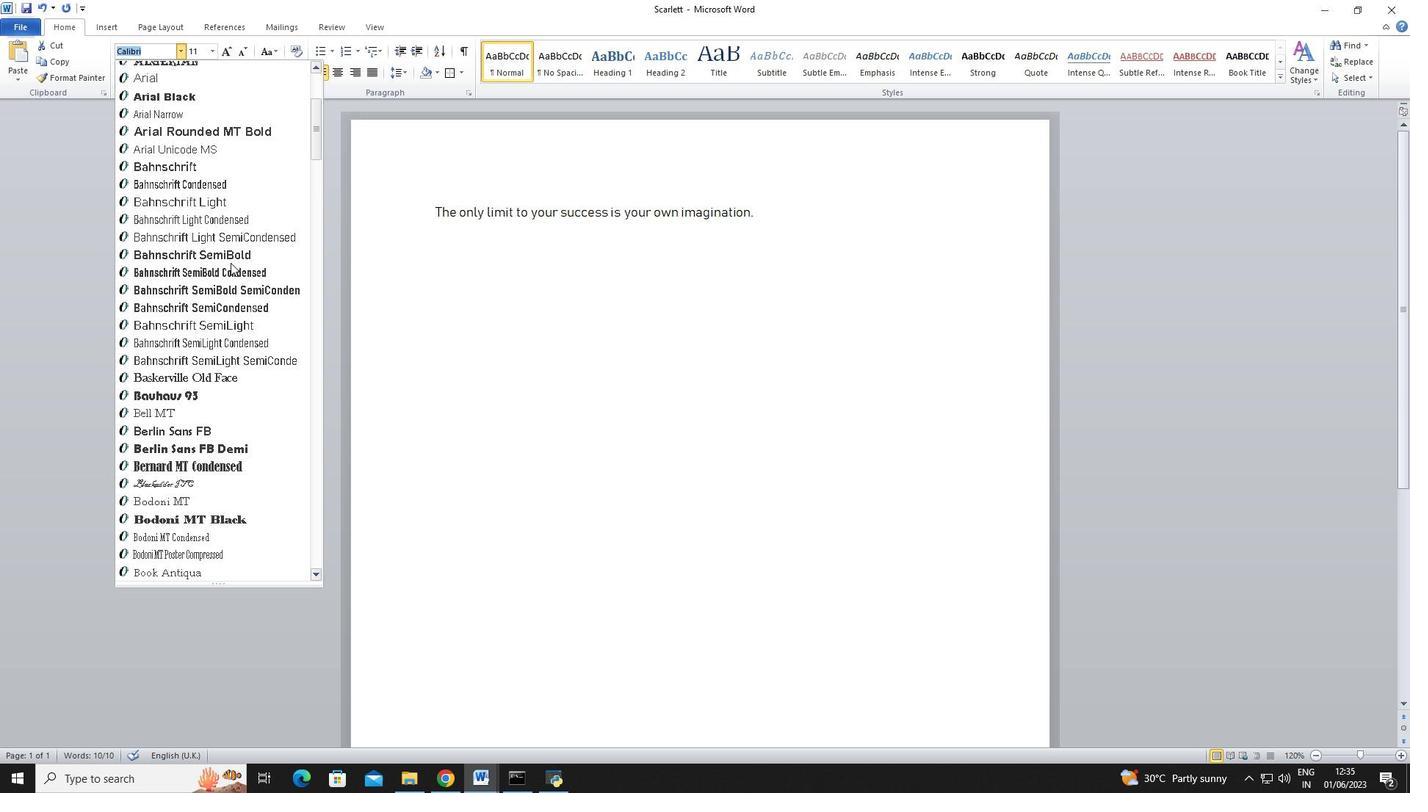 
Action: Mouse scrolled (230, 262) with delta (0, 0)
Screenshot: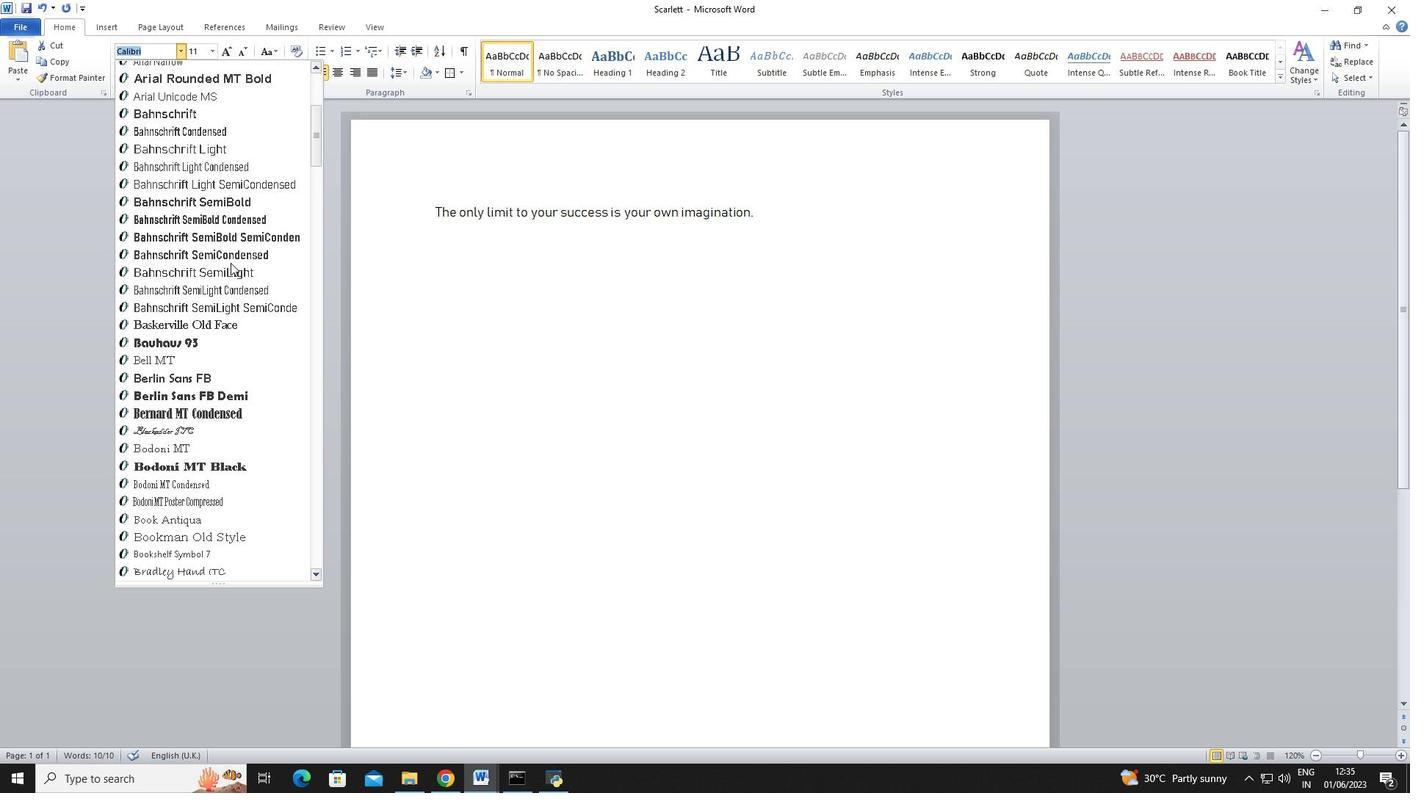 
Action: Mouse scrolled (230, 262) with delta (0, 0)
Screenshot: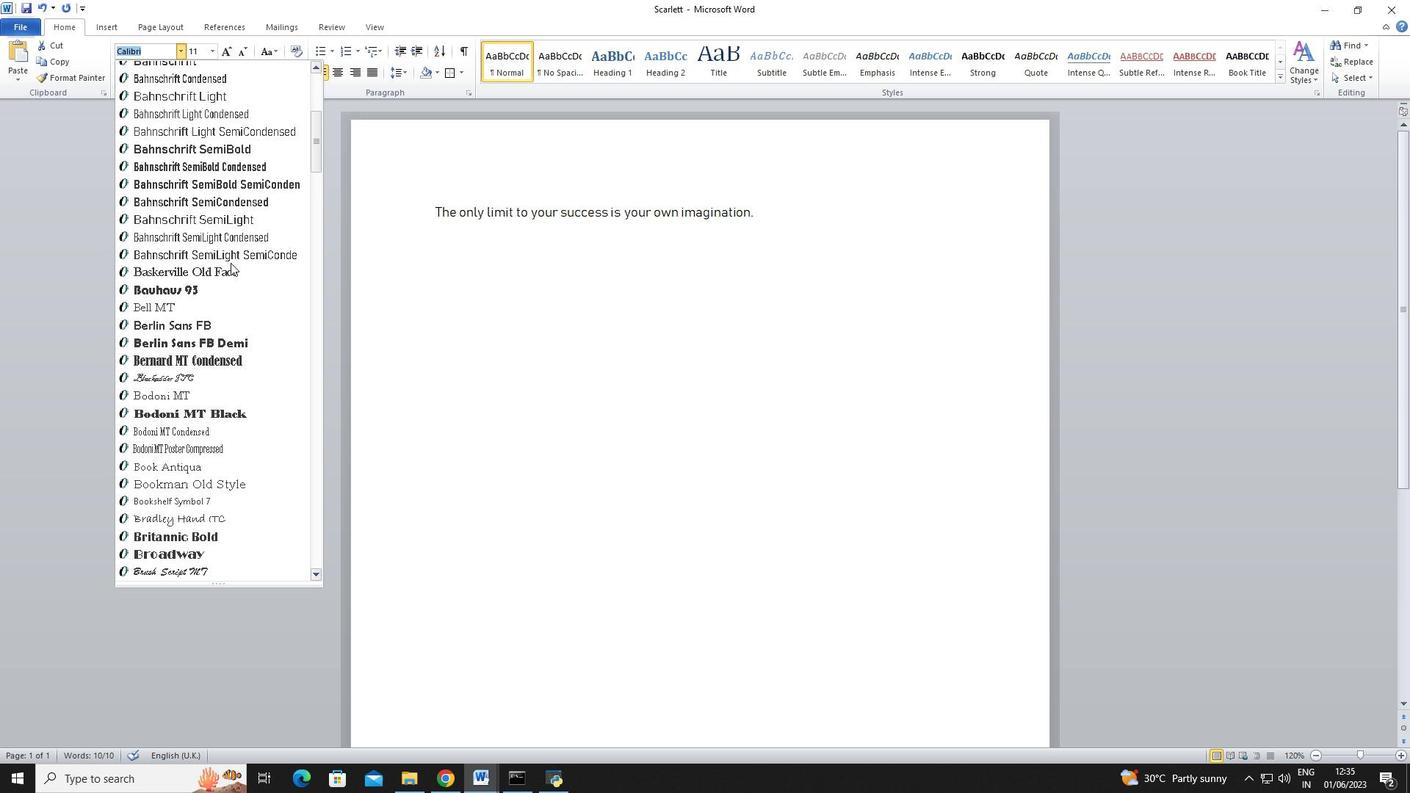
Action: Mouse scrolled (230, 262) with delta (0, 0)
Screenshot: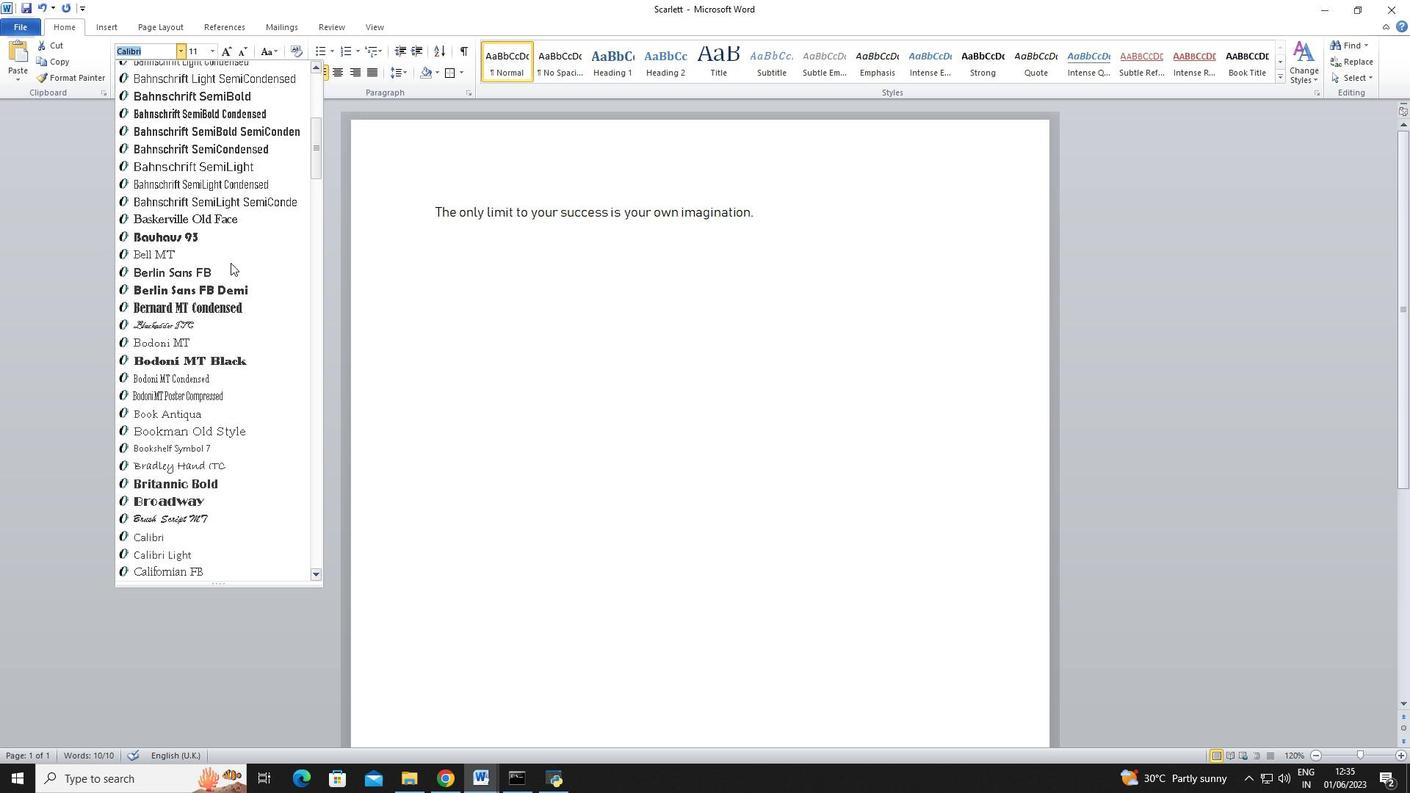 
Action: Mouse moved to (224, 435)
Screenshot: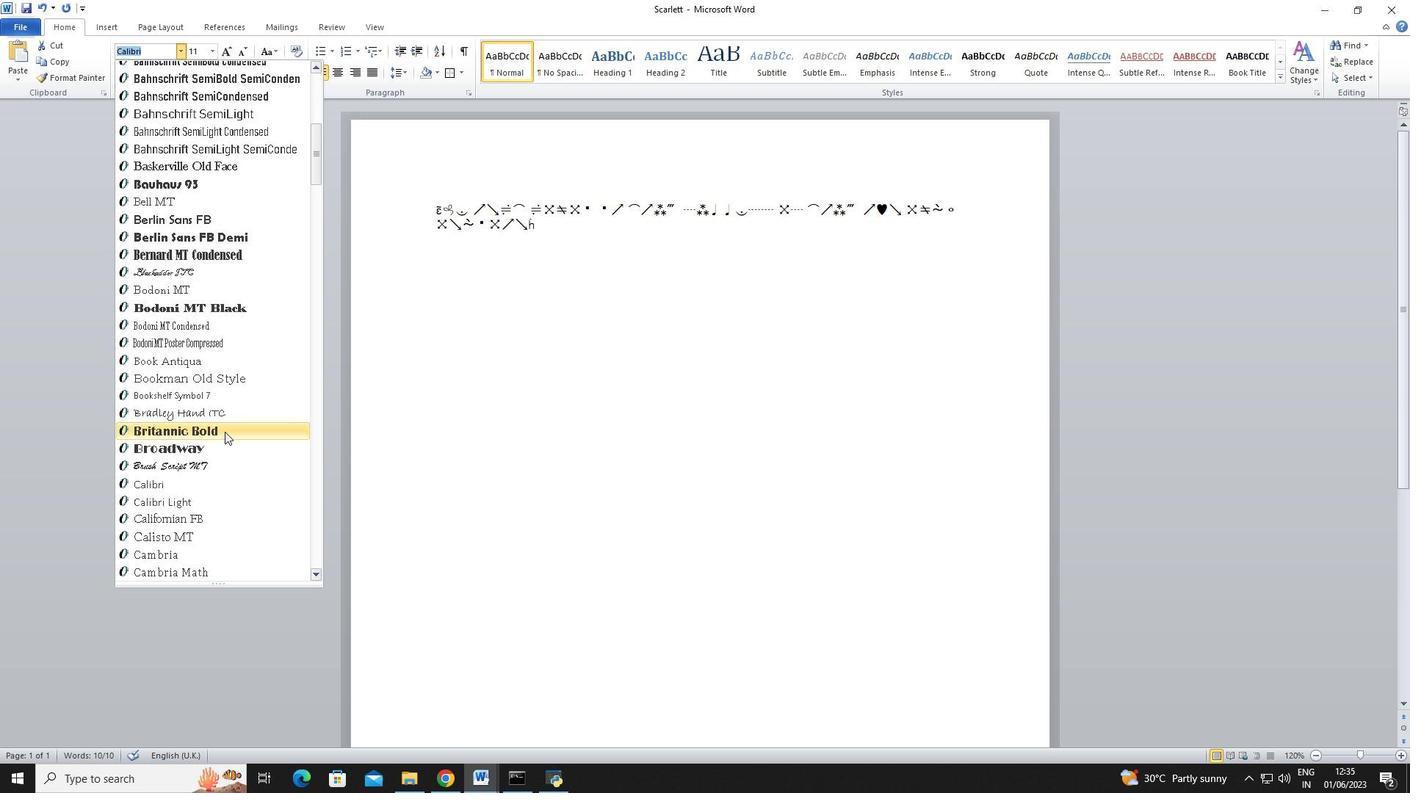 
Action: Mouse scrolled (224, 434) with delta (0, 0)
Screenshot: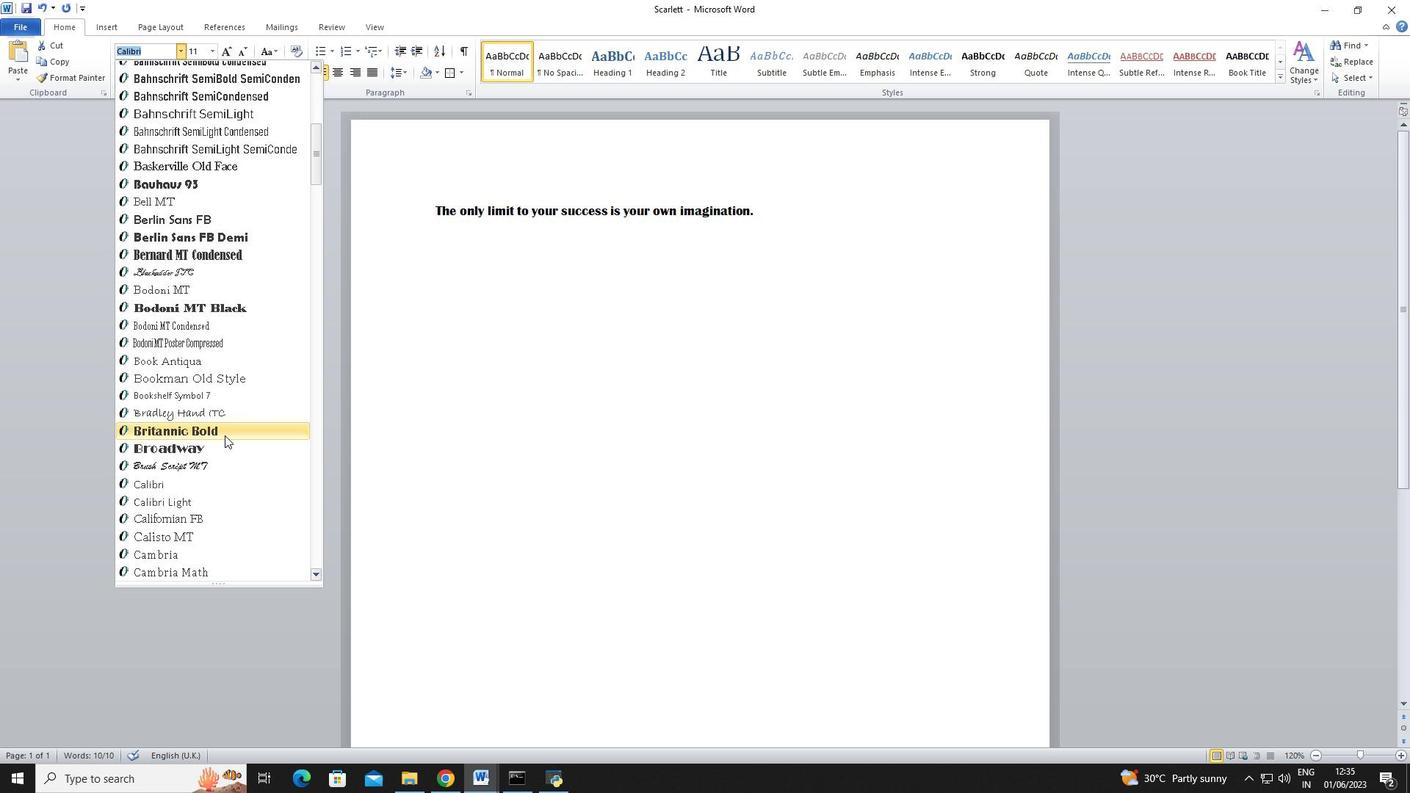 
Action: Mouse scrolled (224, 434) with delta (0, 0)
Screenshot: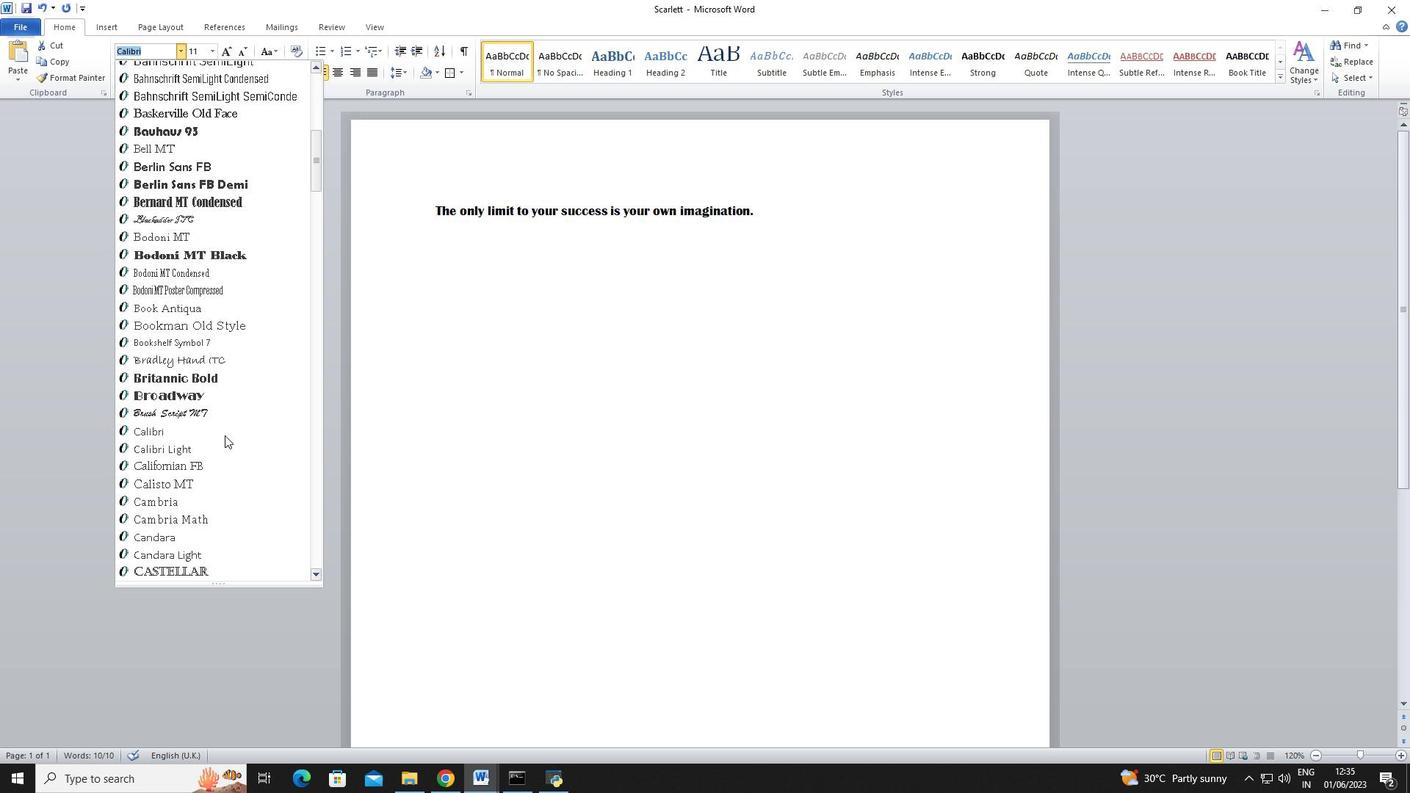 
Action: Mouse scrolled (224, 434) with delta (0, 0)
Screenshot: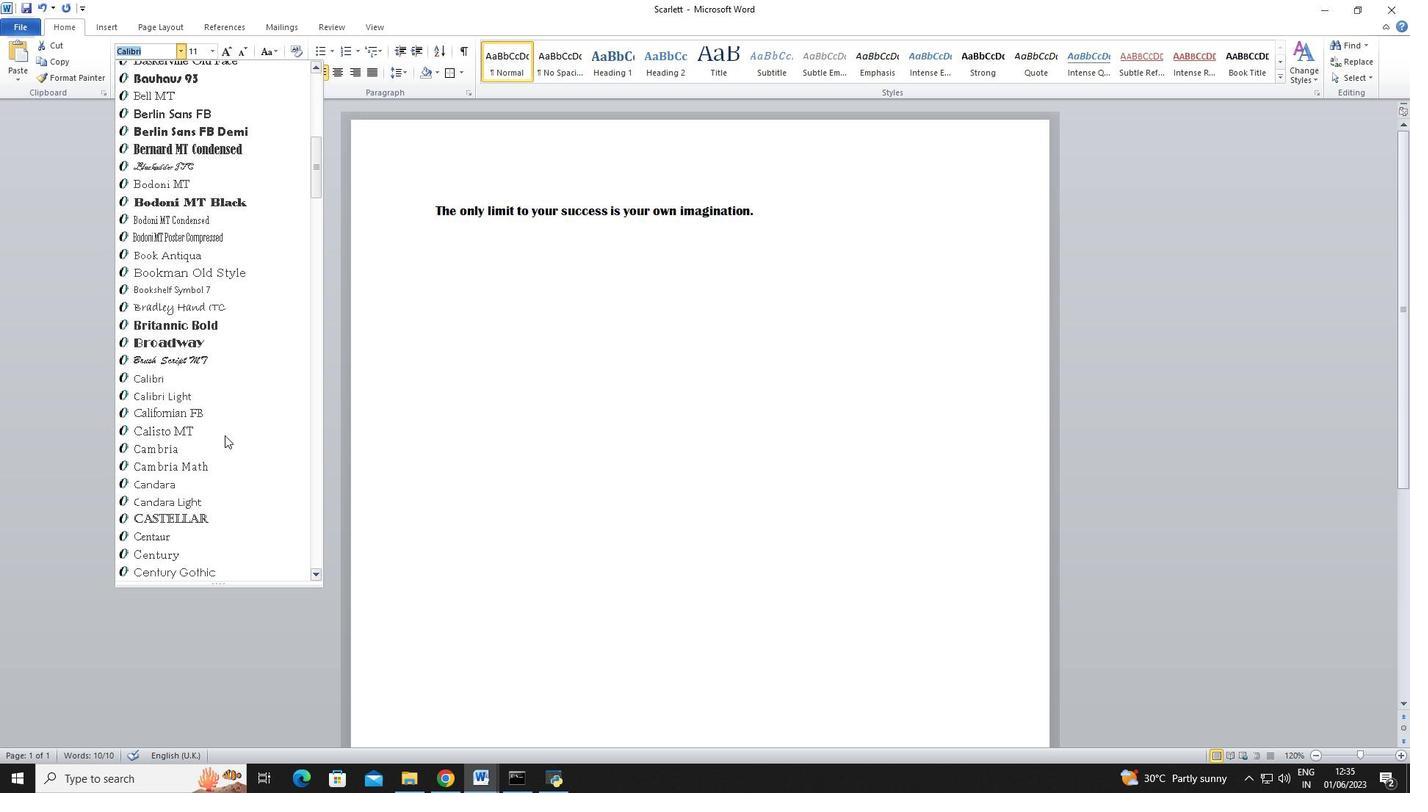 
Action: Mouse scrolled (224, 434) with delta (0, 0)
Screenshot: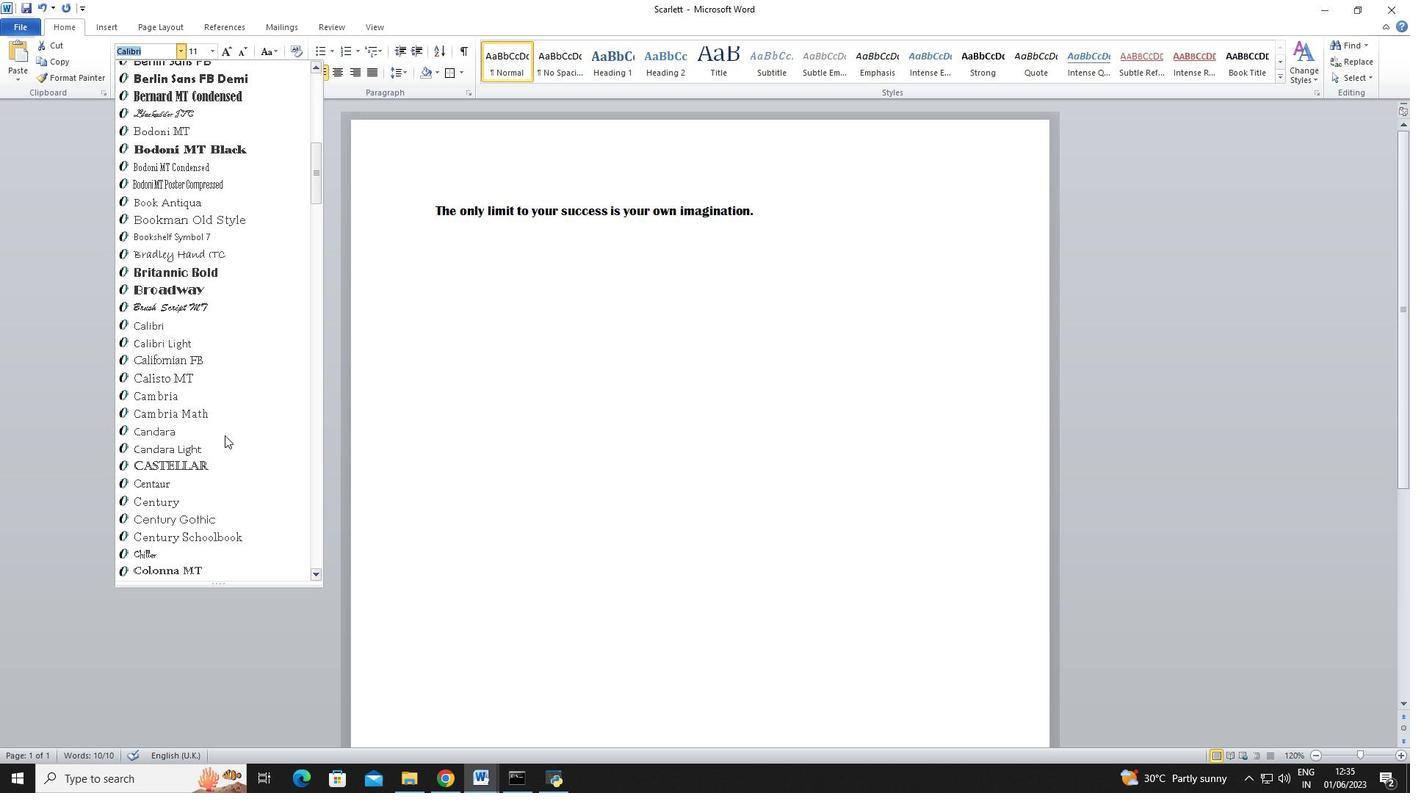 
Action: Mouse moved to (188, 503)
Screenshot: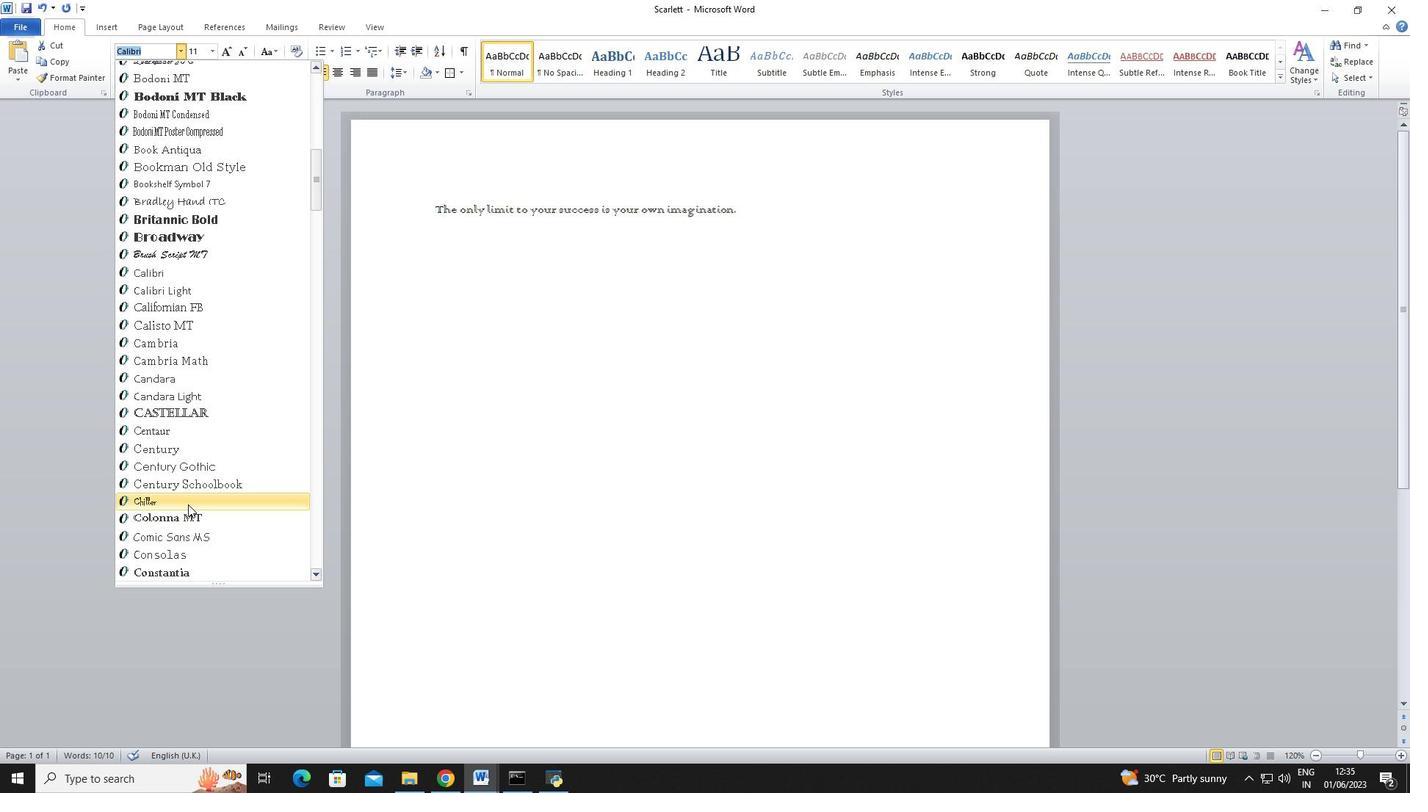 
Action: Mouse pressed left at (188, 503)
Screenshot: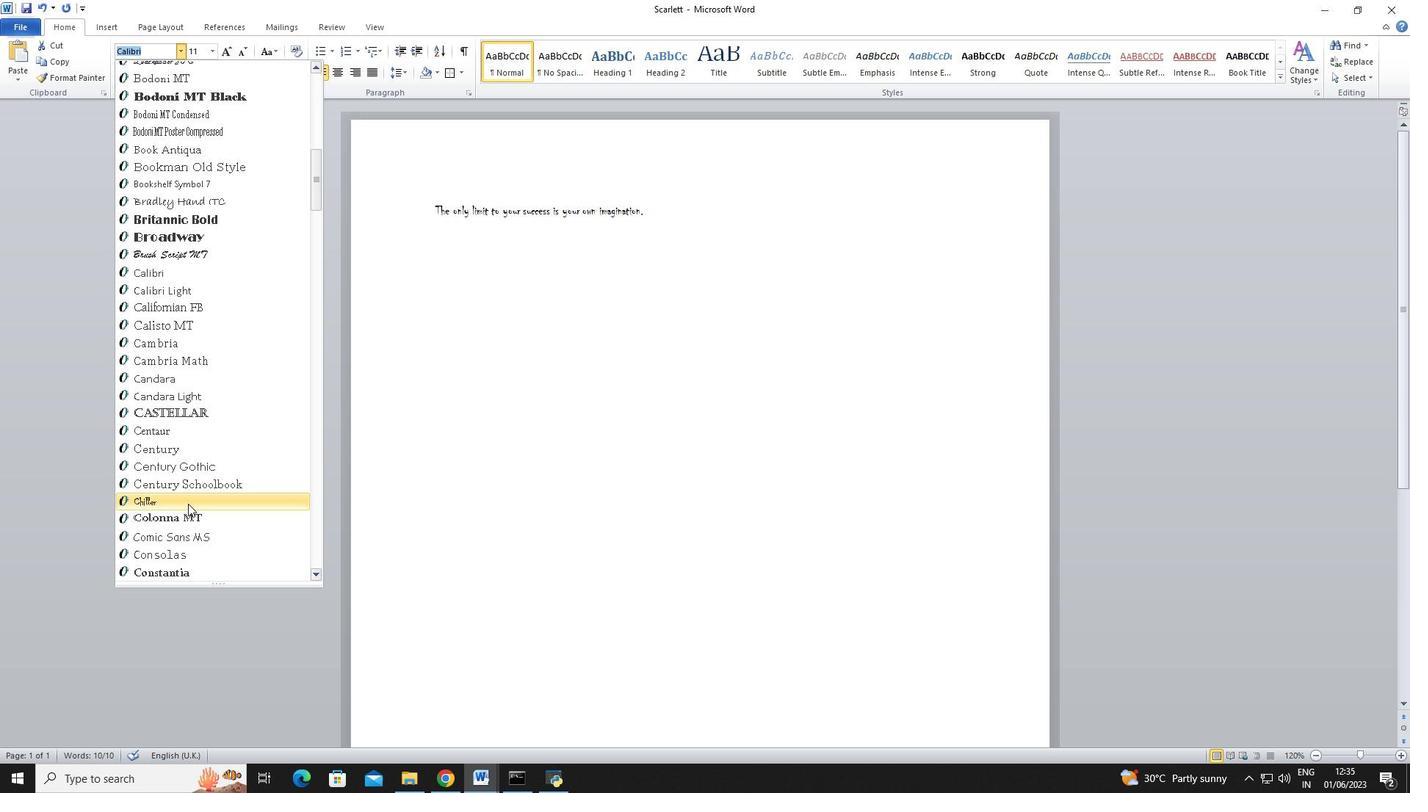 
Action: Mouse moved to (209, 51)
Screenshot: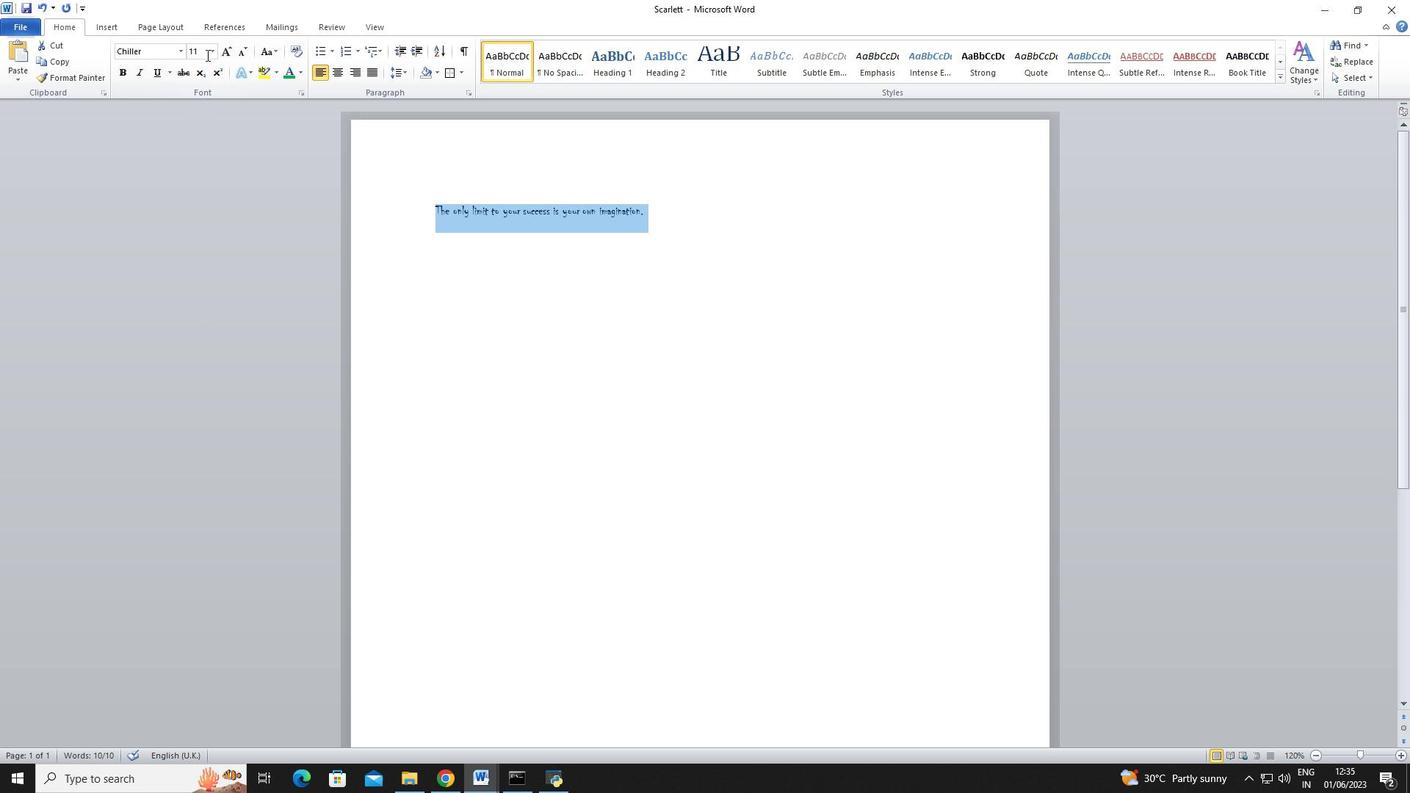 
Action: Mouse pressed left at (209, 51)
Screenshot: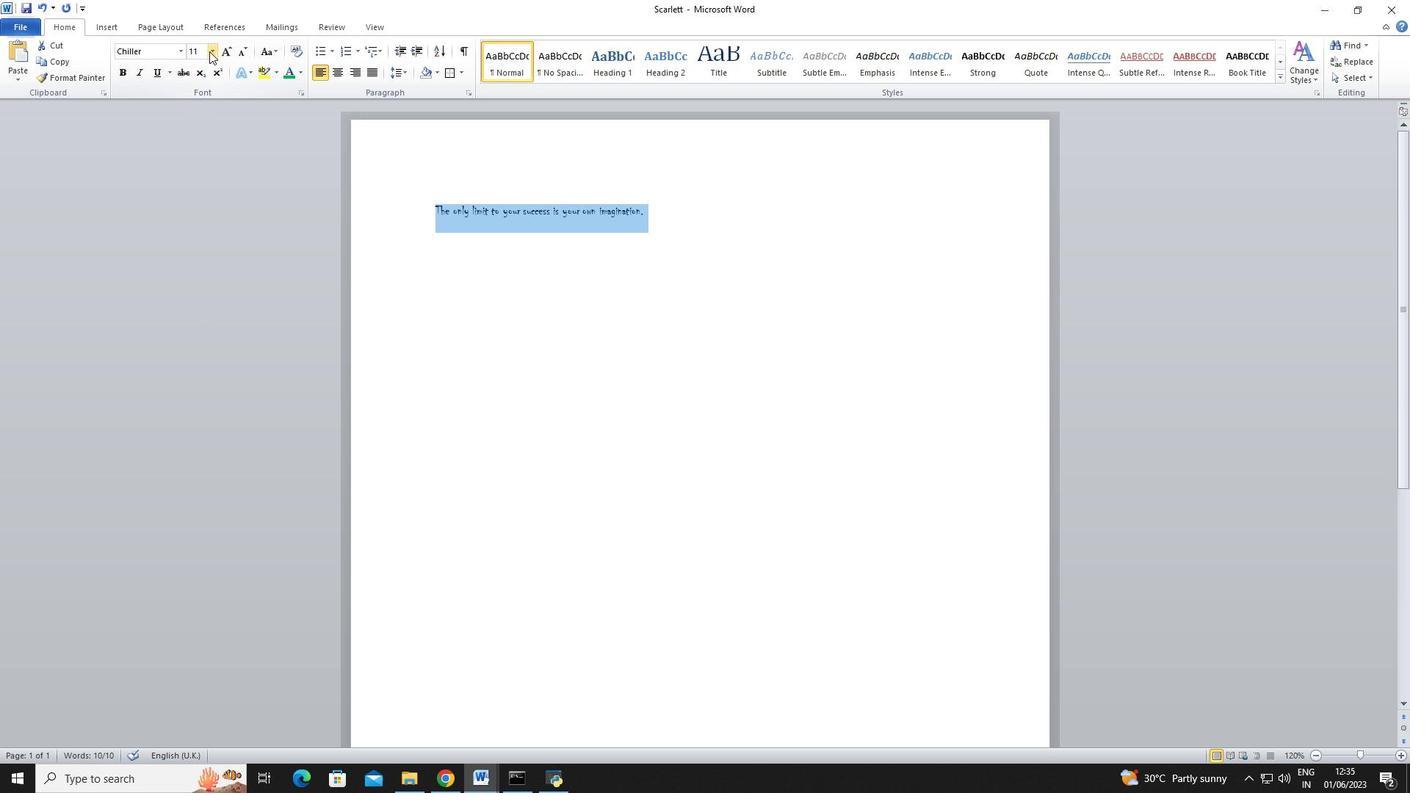 
Action: Mouse moved to (199, 176)
Screenshot: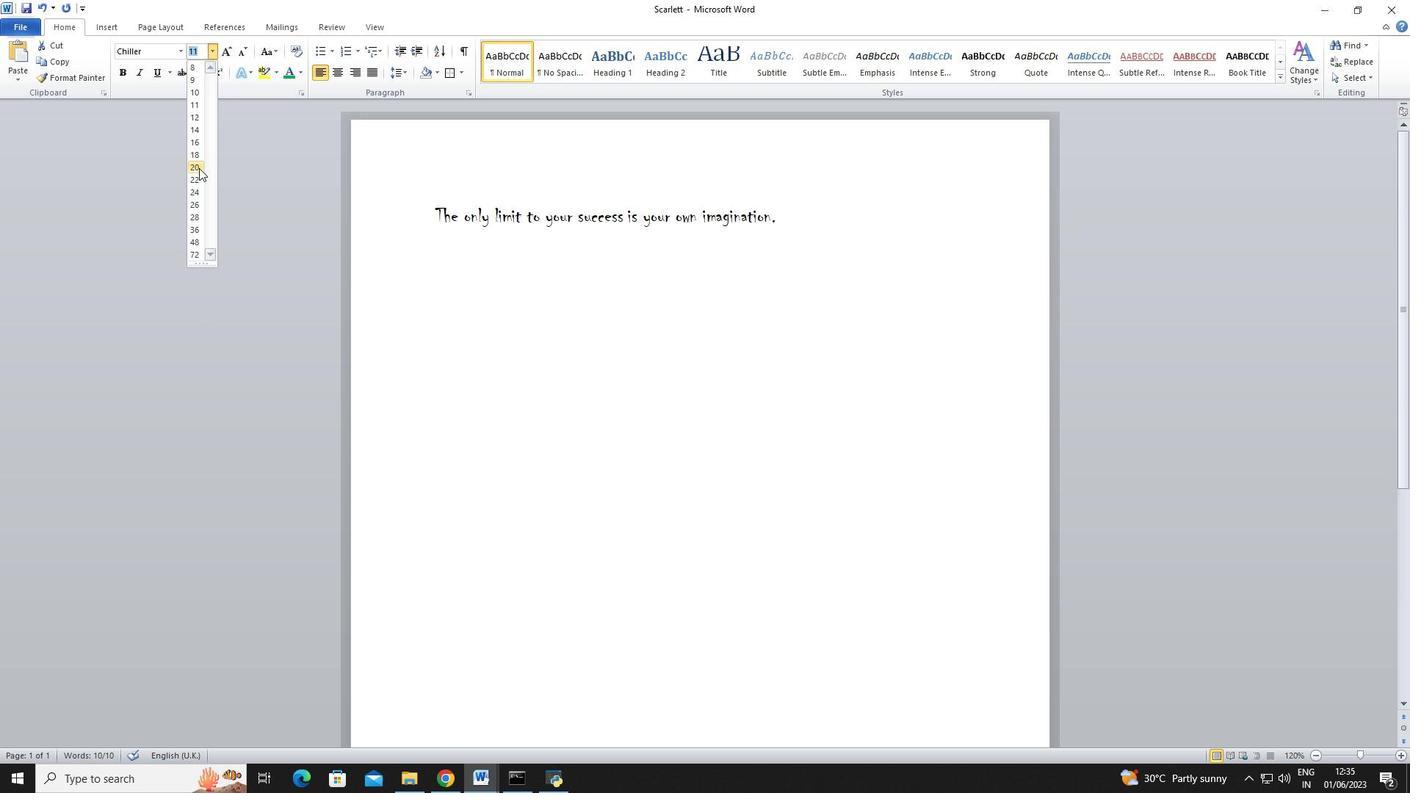 
Action: Mouse pressed left at (199, 176)
Screenshot: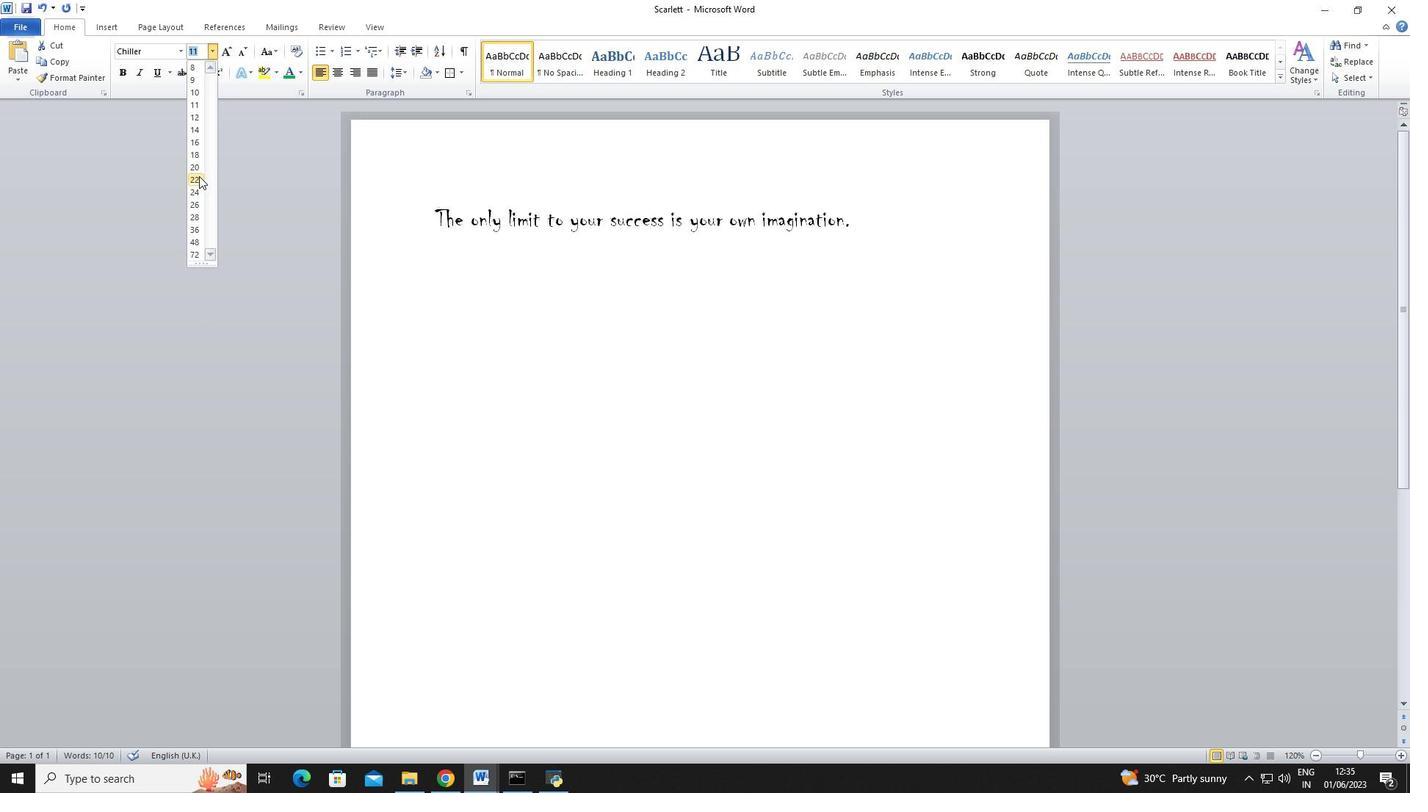
Action: Mouse moved to (316, 68)
Screenshot: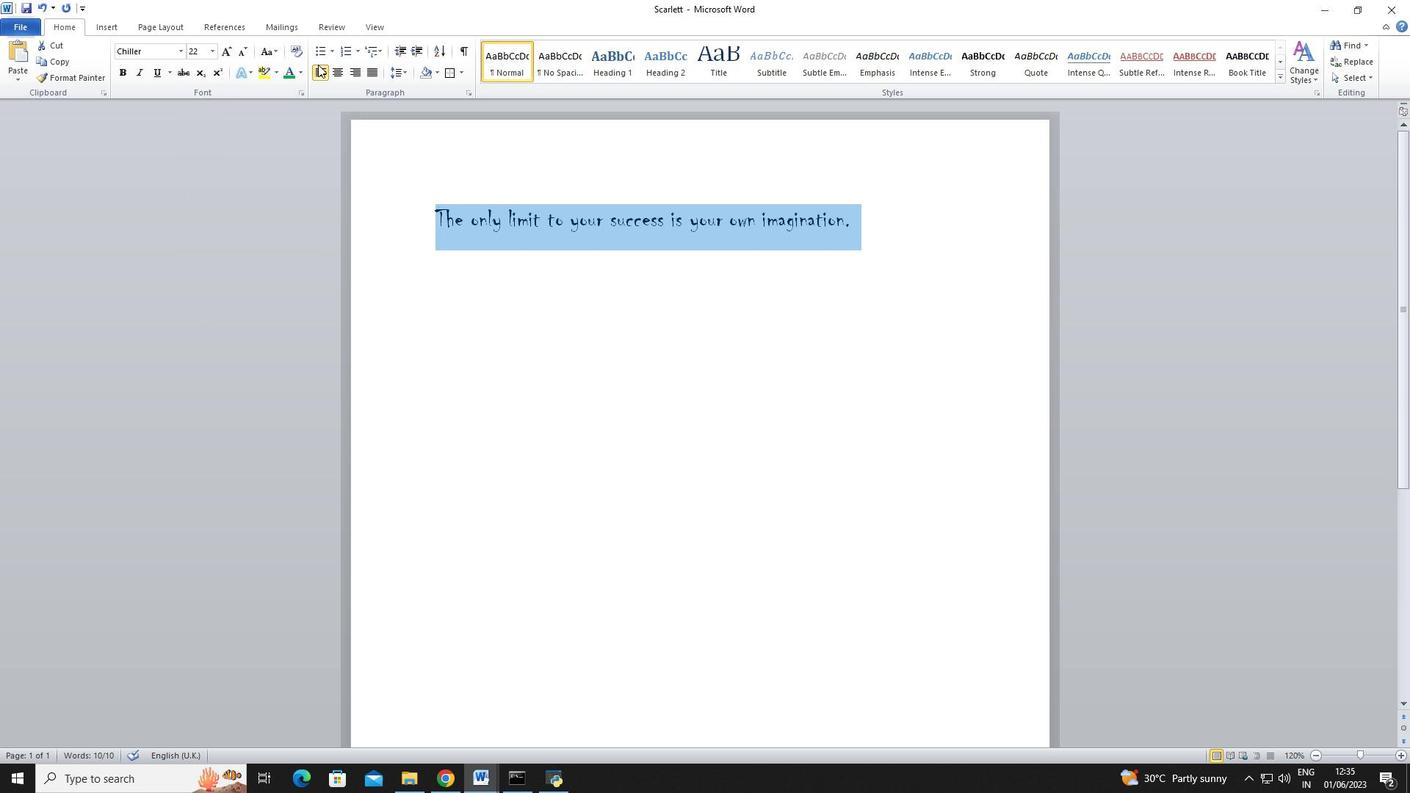 
Action: Mouse pressed left at (316, 68)
Screenshot: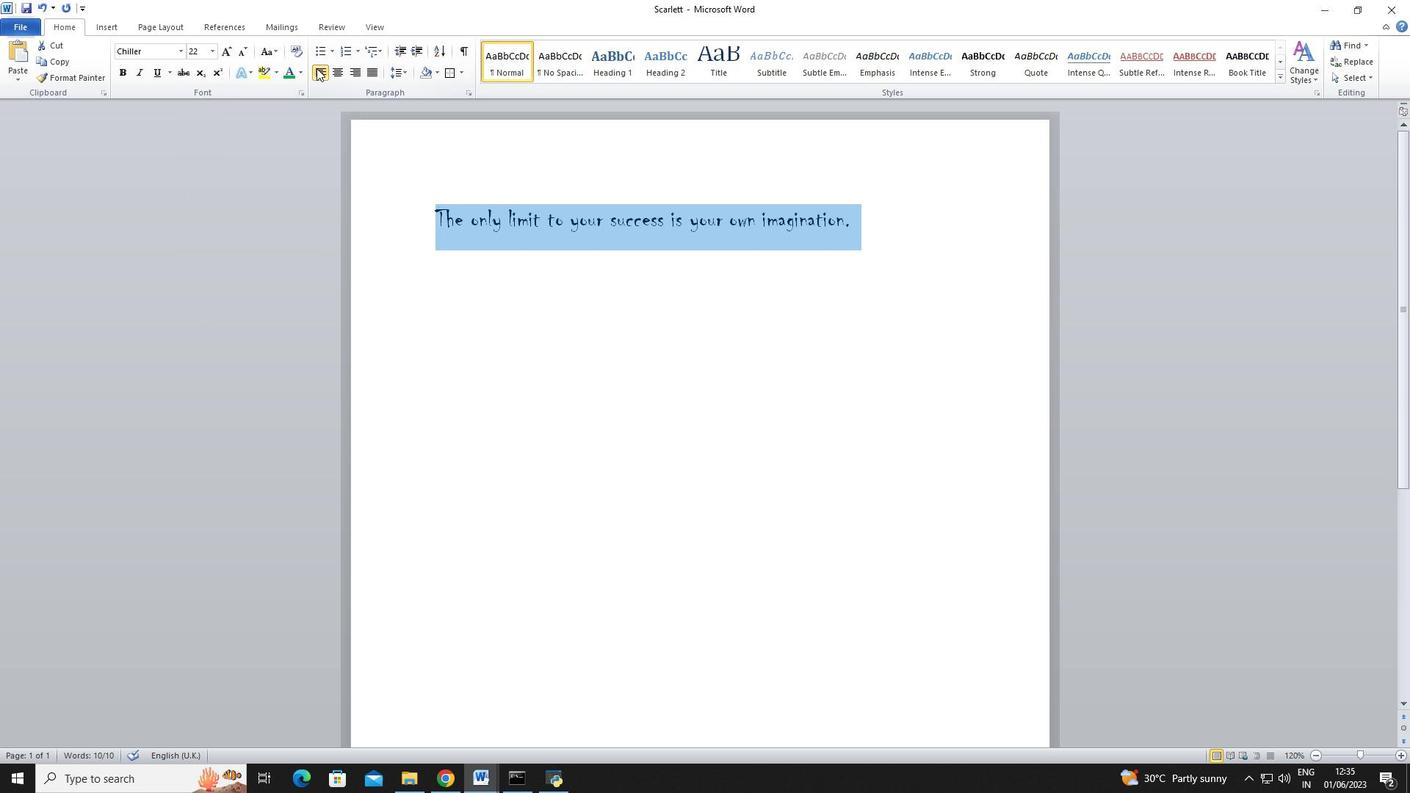 
Action: Mouse moved to (298, 71)
Screenshot: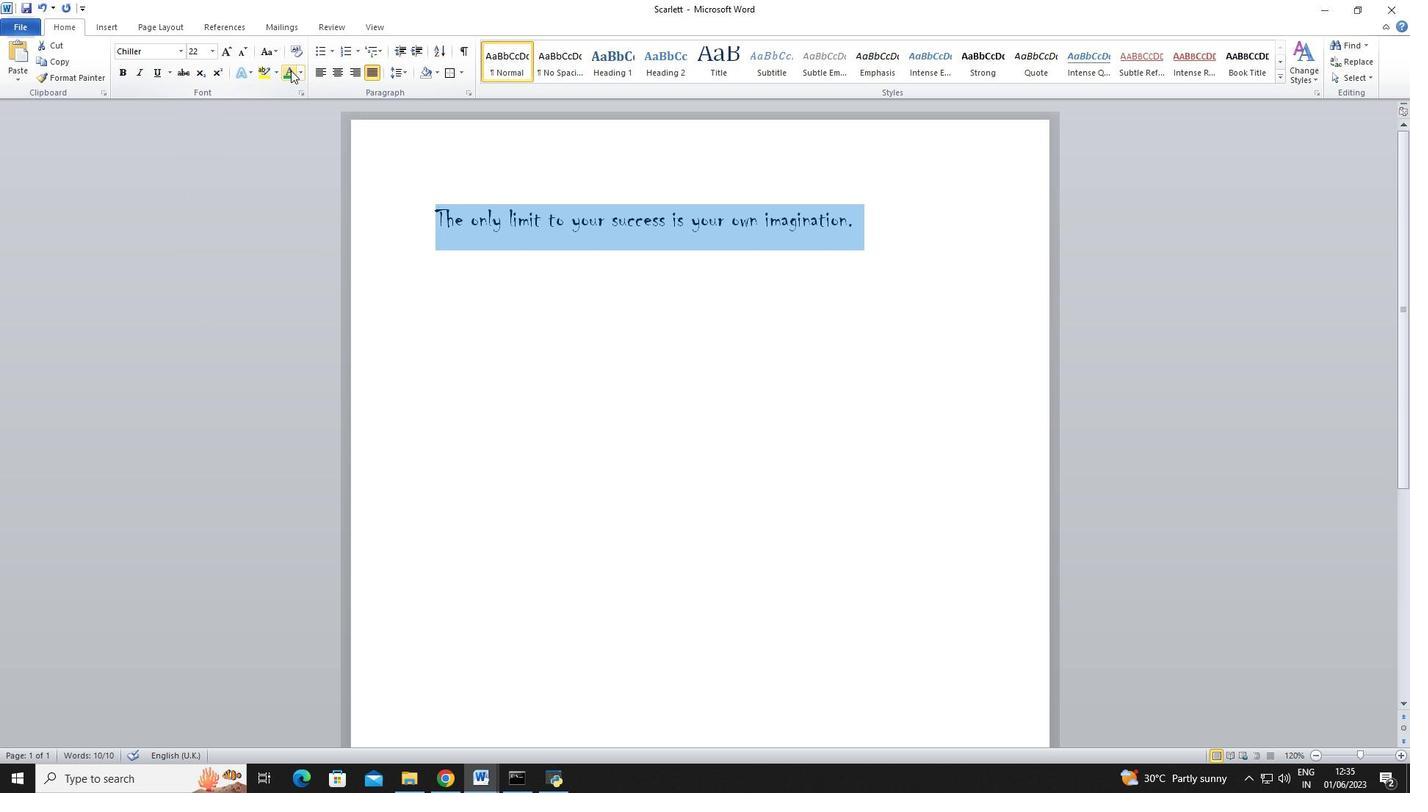
Action: Mouse pressed left at (298, 71)
Screenshot: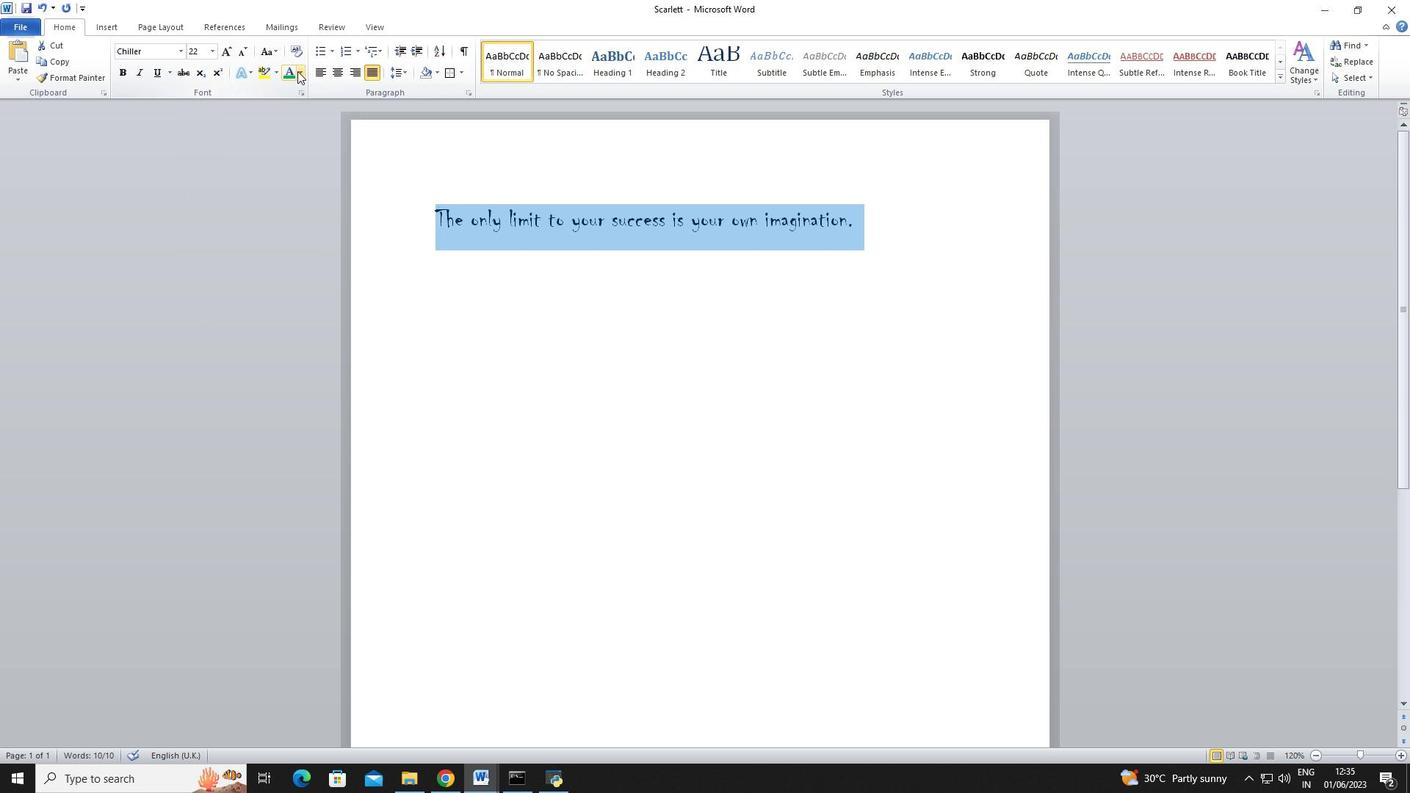 
Action: Mouse moved to (298, 192)
Screenshot: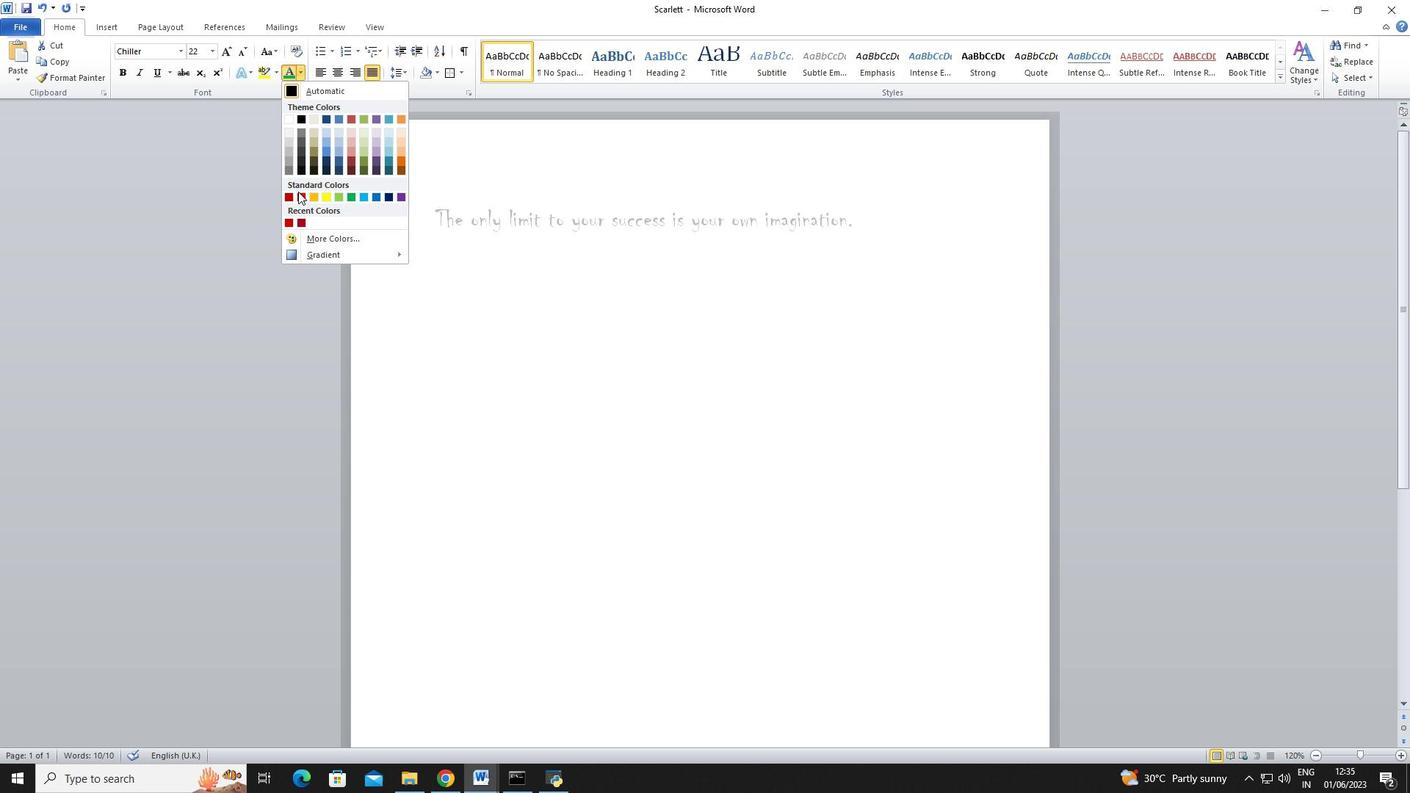 
Action: Mouse pressed left at (298, 192)
Screenshot: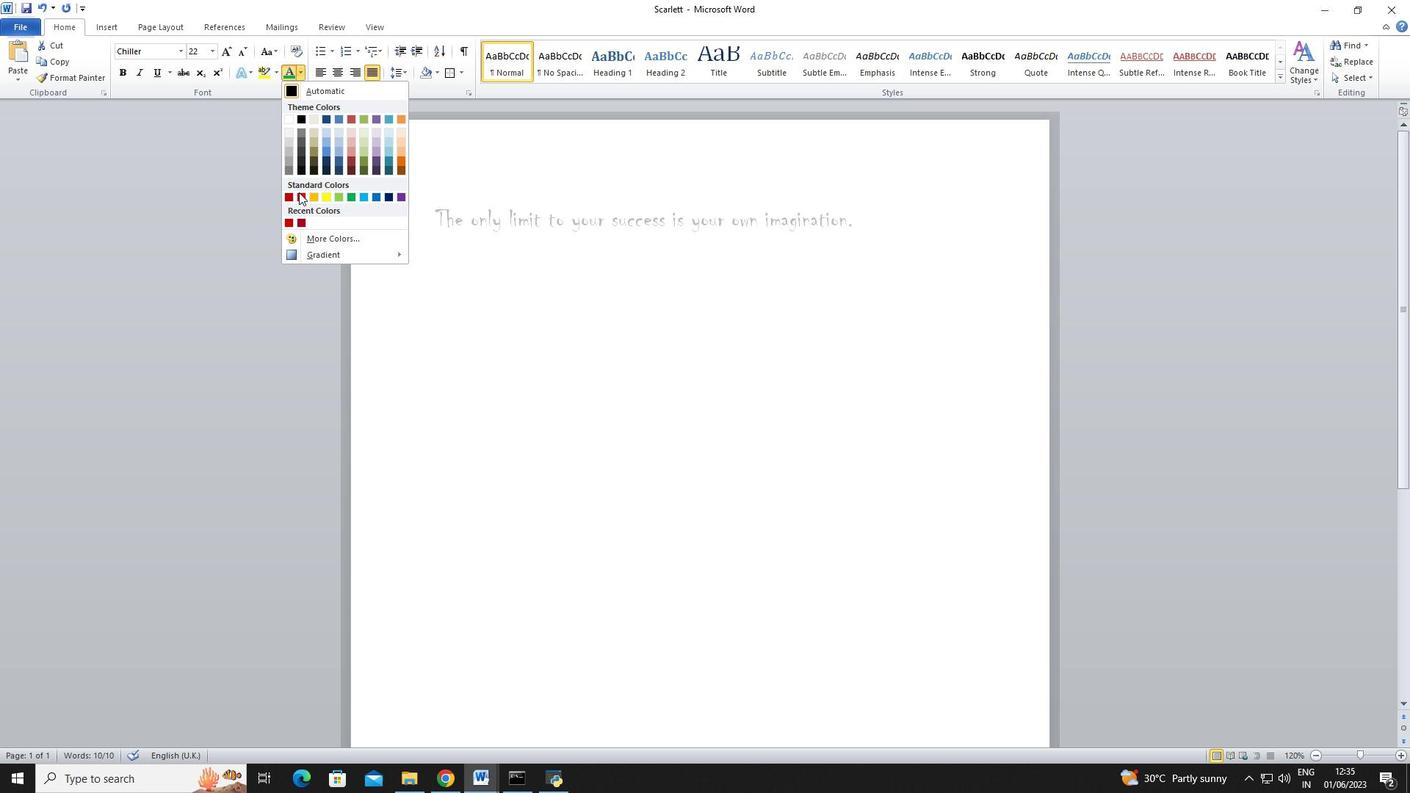 
Action: Mouse moved to (401, 188)
Screenshot: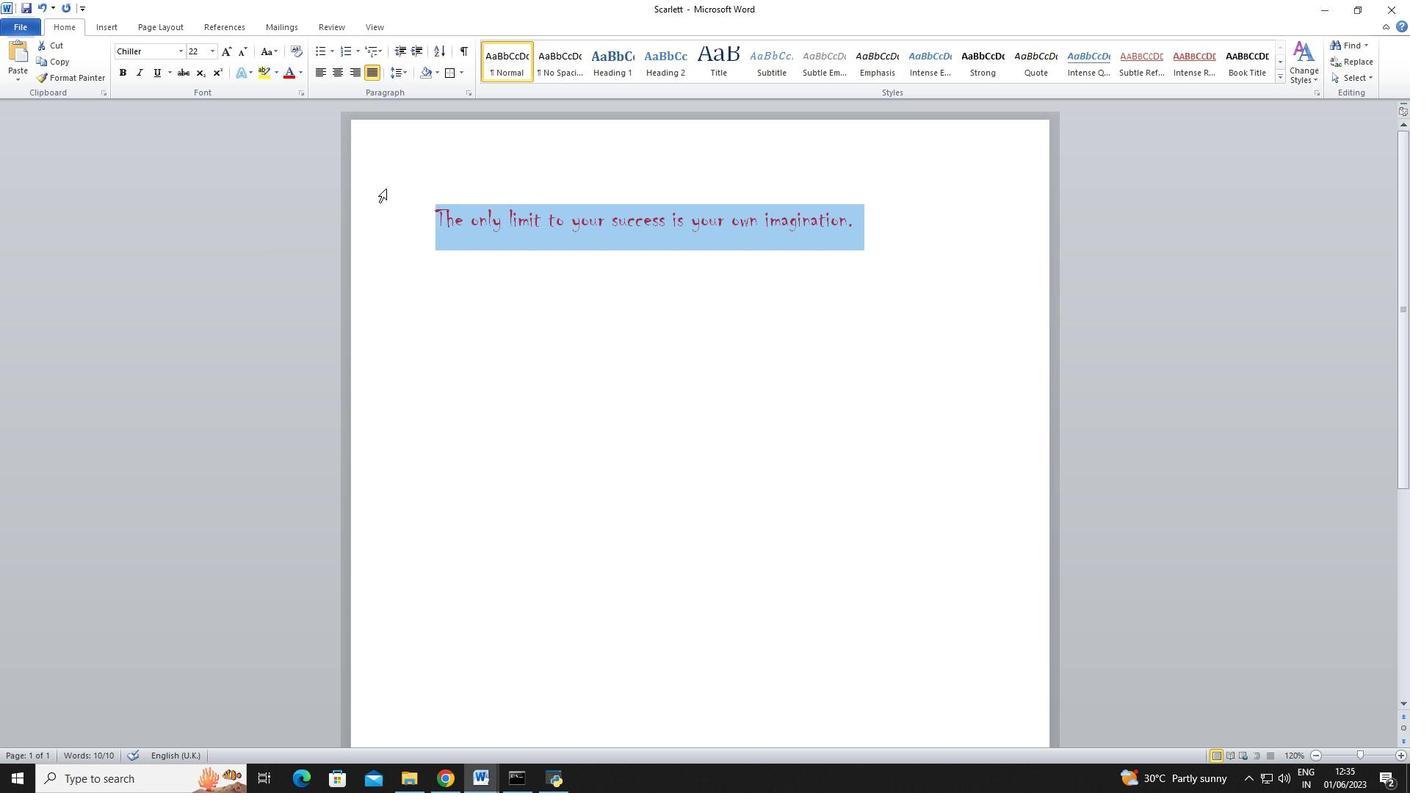 
Action: Mouse pressed left at (401, 188)
Screenshot: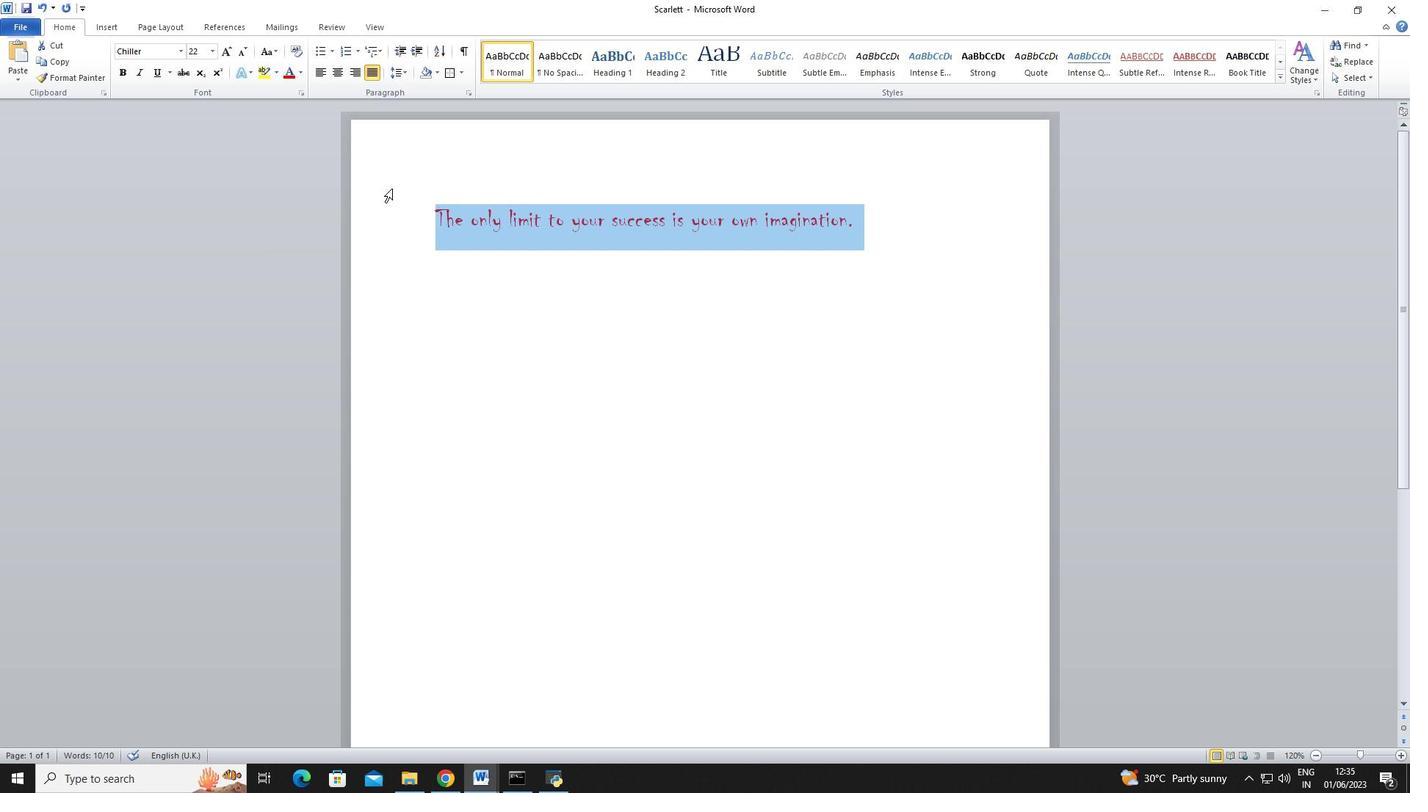 
Action: Mouse moved to (415, 202)
Screenshot: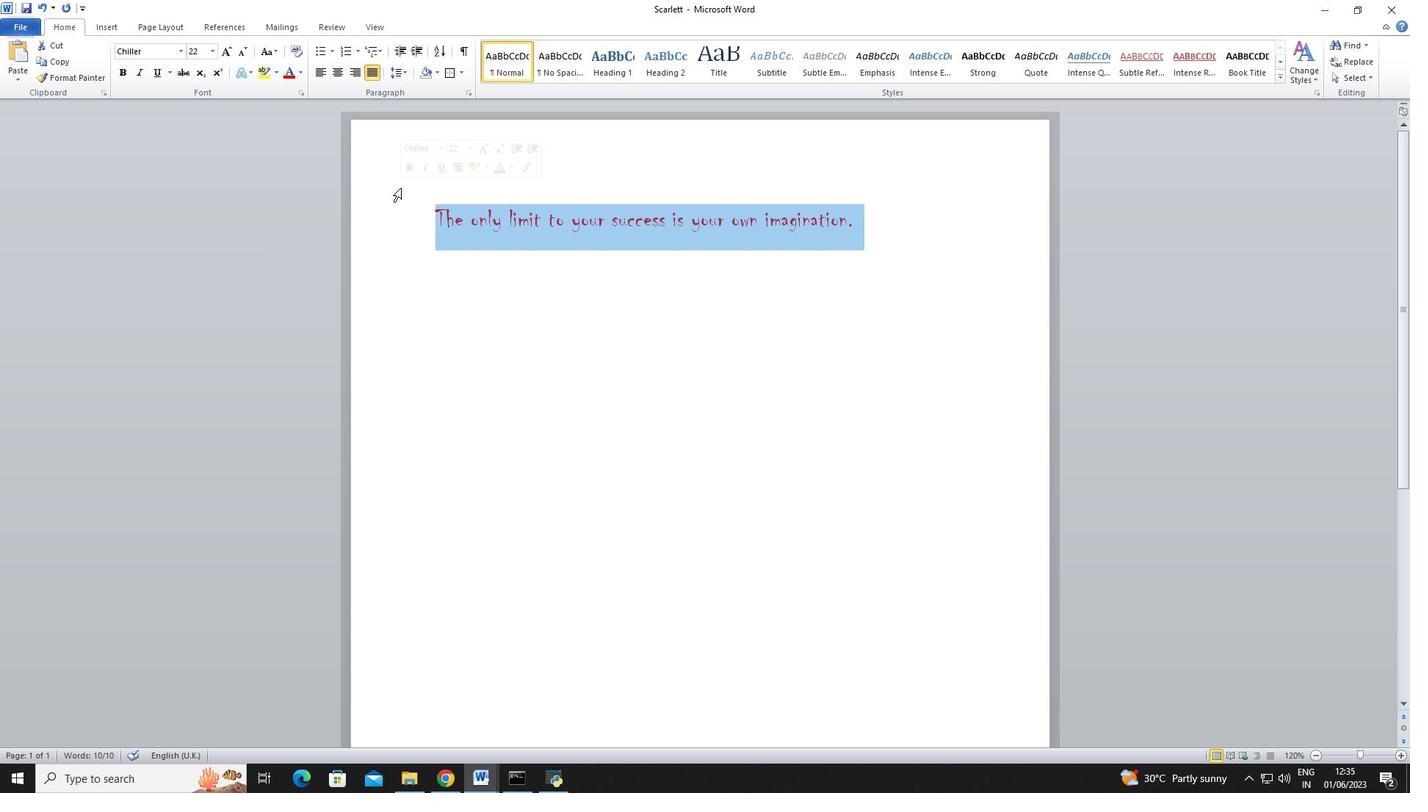 
Action: Mouse pressed left at (415, 202)
Screenshot: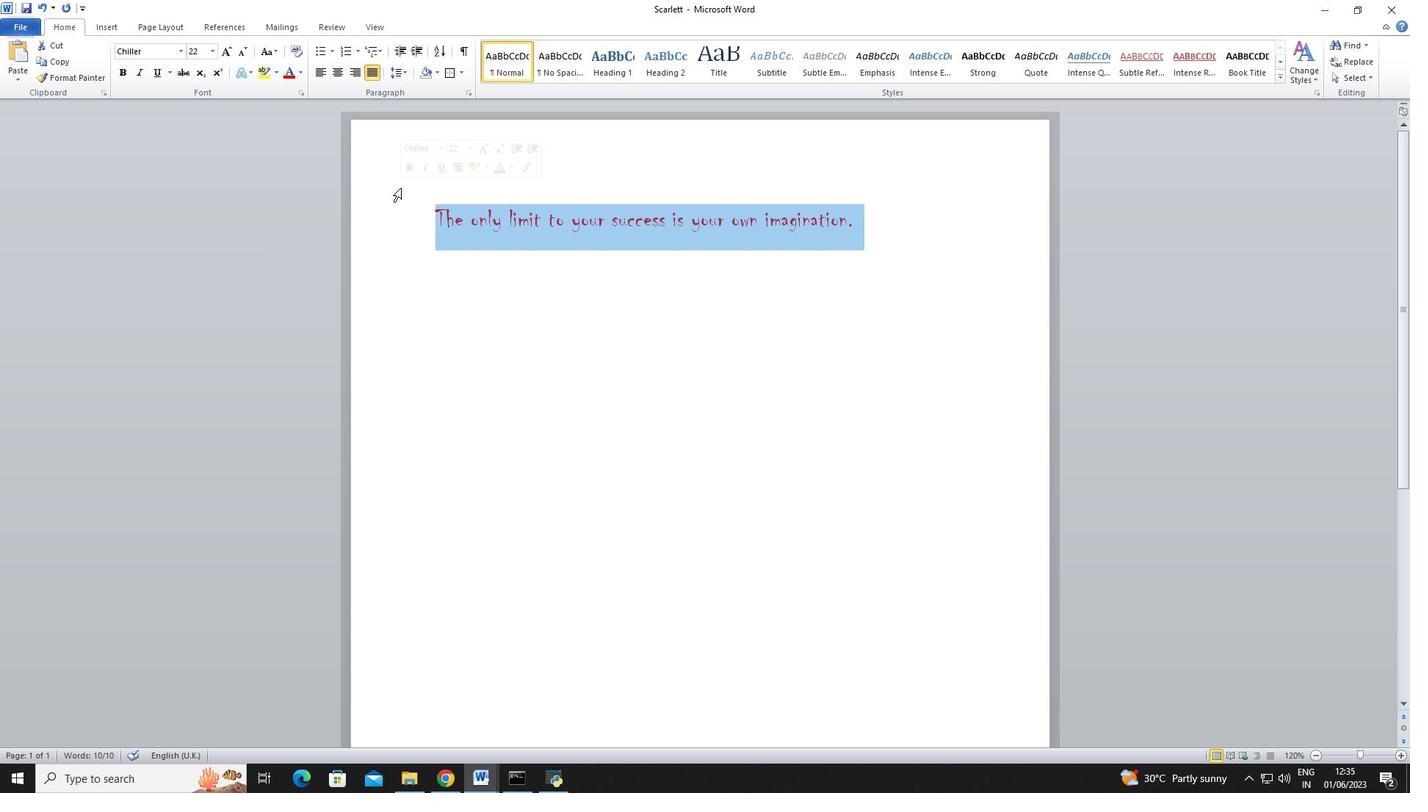 
Action: Mouse moved to (428, 212)
Screenshot: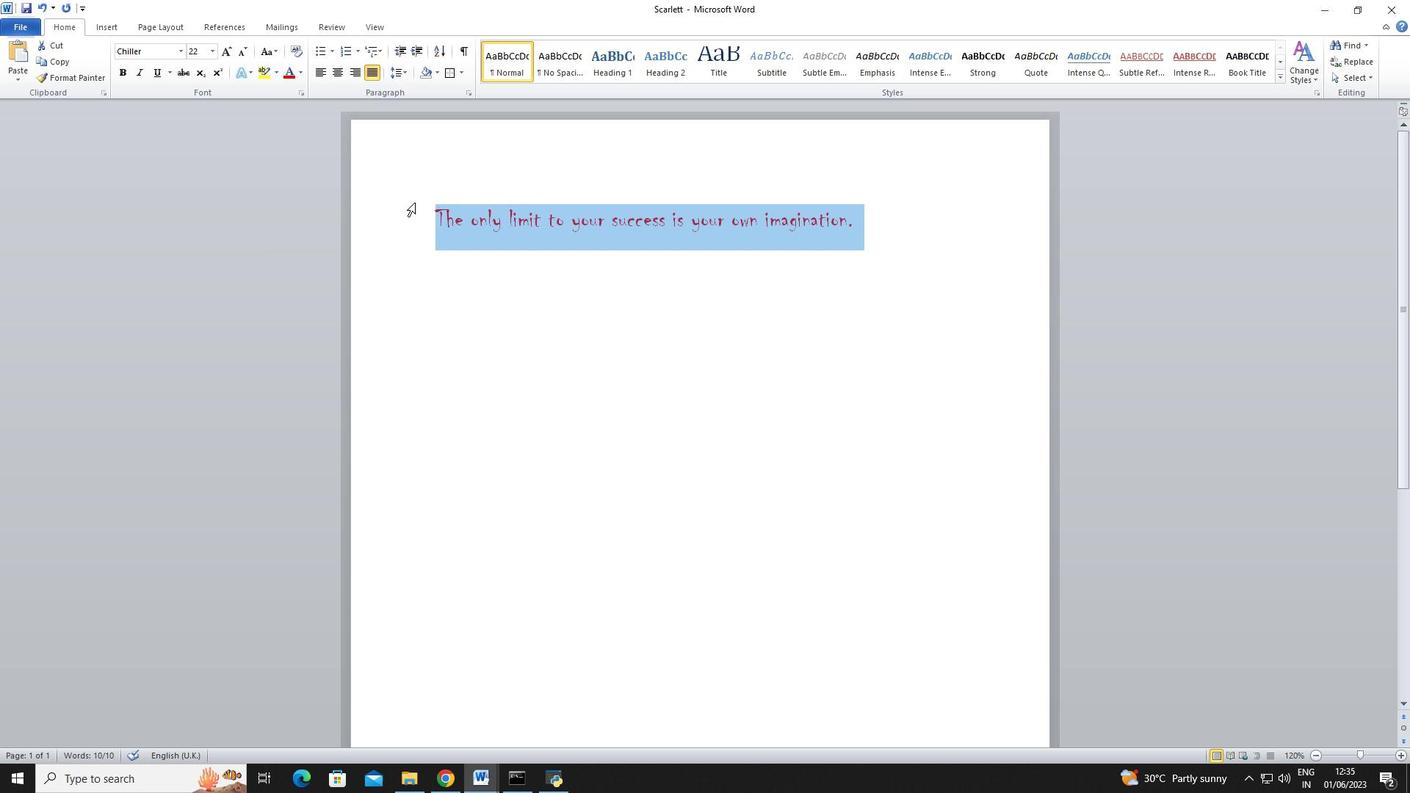
Action: Mouse pressed left at (428, 212)
Screenshot: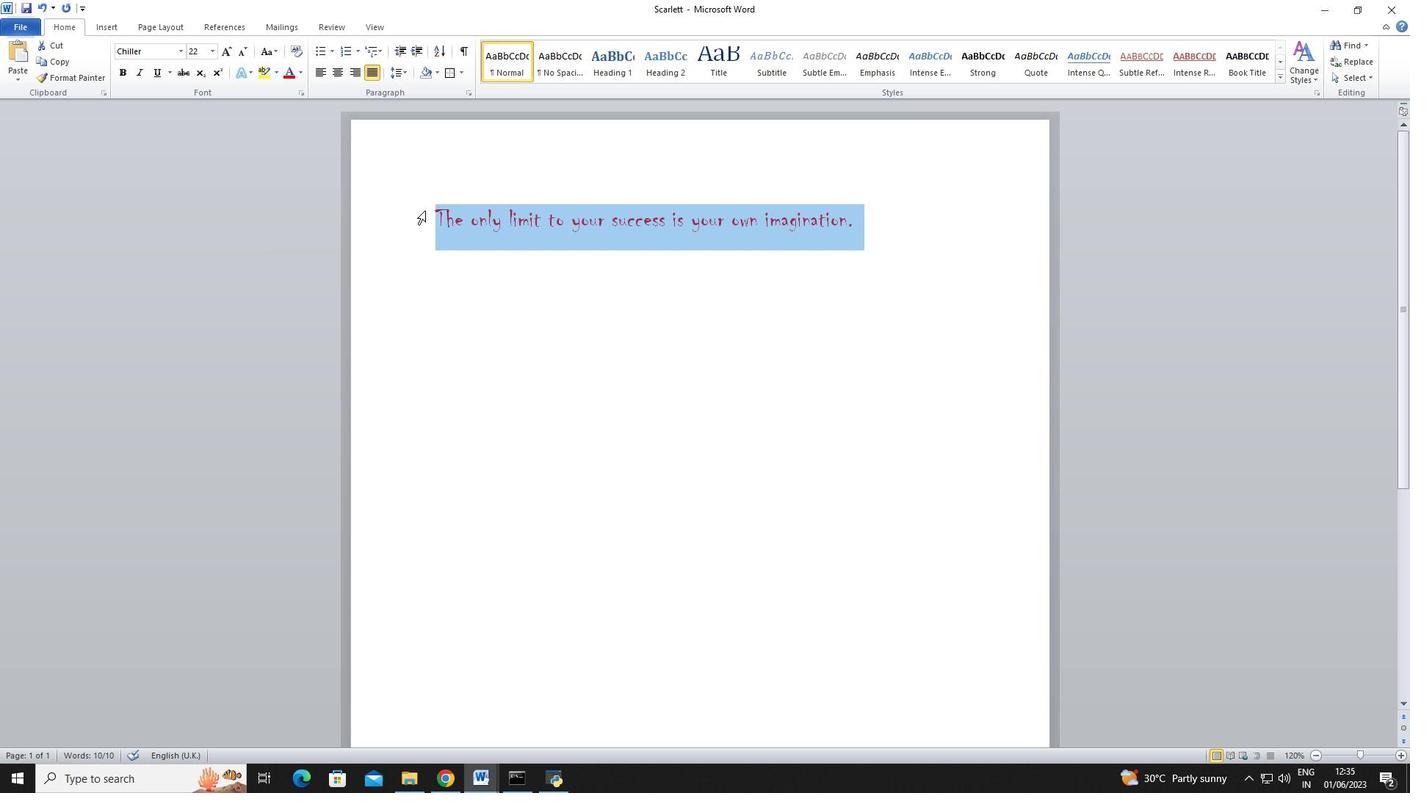 
